 Task: For heading Calibri with Bold.  font size for heading24,  'Change the font style of data to'Bell MT.  and font size to 16,  Change the alignment of both headline & data to Align middle & Align Center.  In the sheet  FinStatement logbook
Action: Mouse moved to (66, 146)
Screenshot: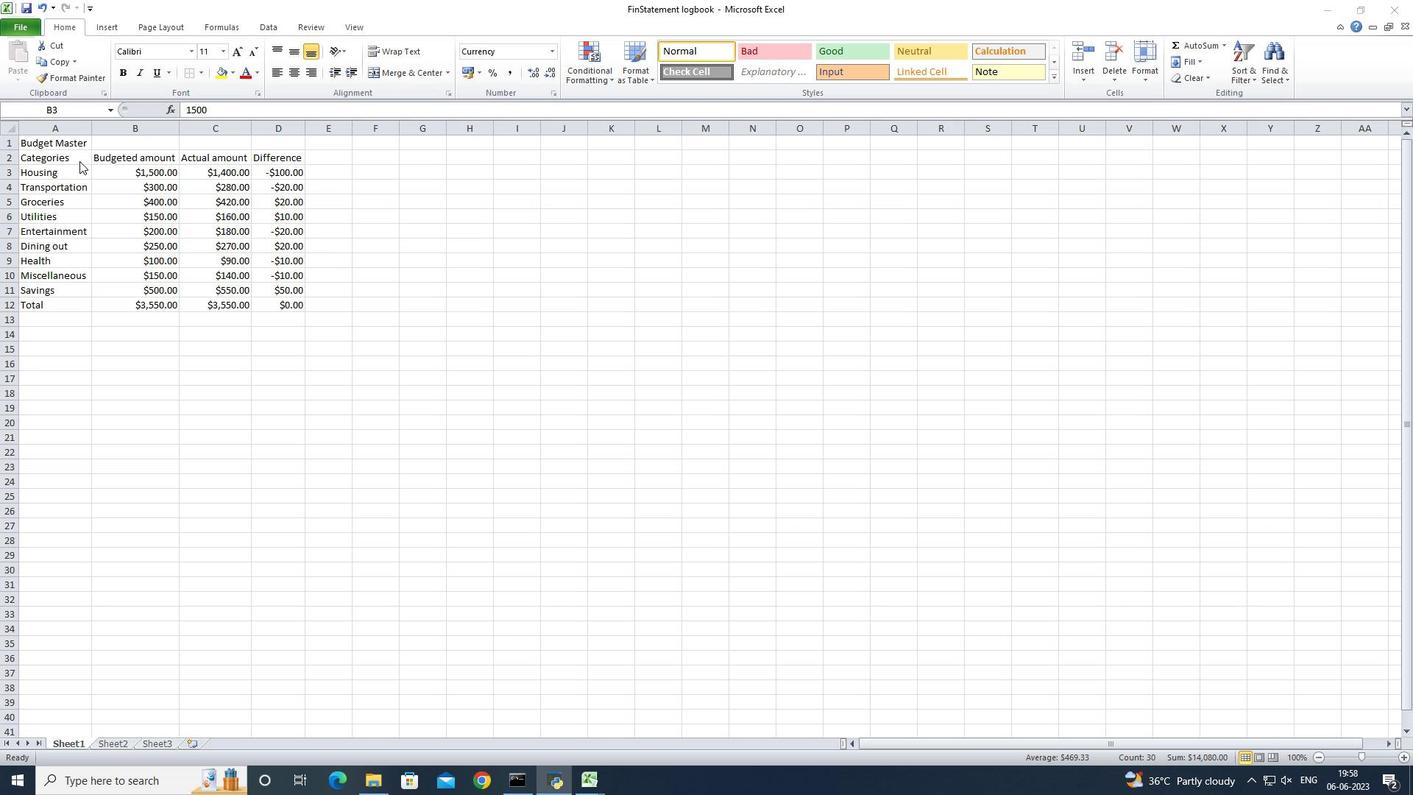 
Action: Mouse pressed left at (66, 146)
Screenshot: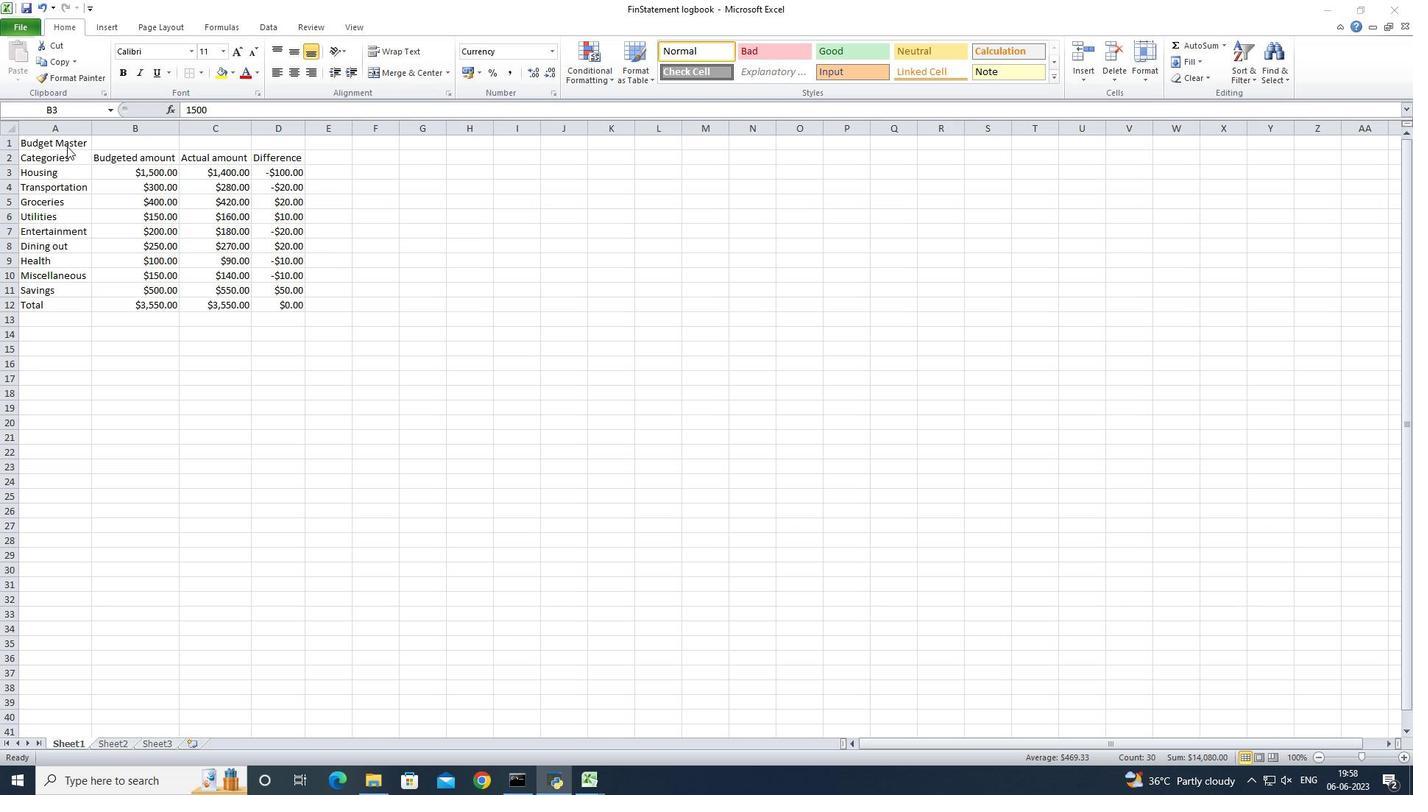 
Action: Mouse pressed left at (66, 146)
Screenshot: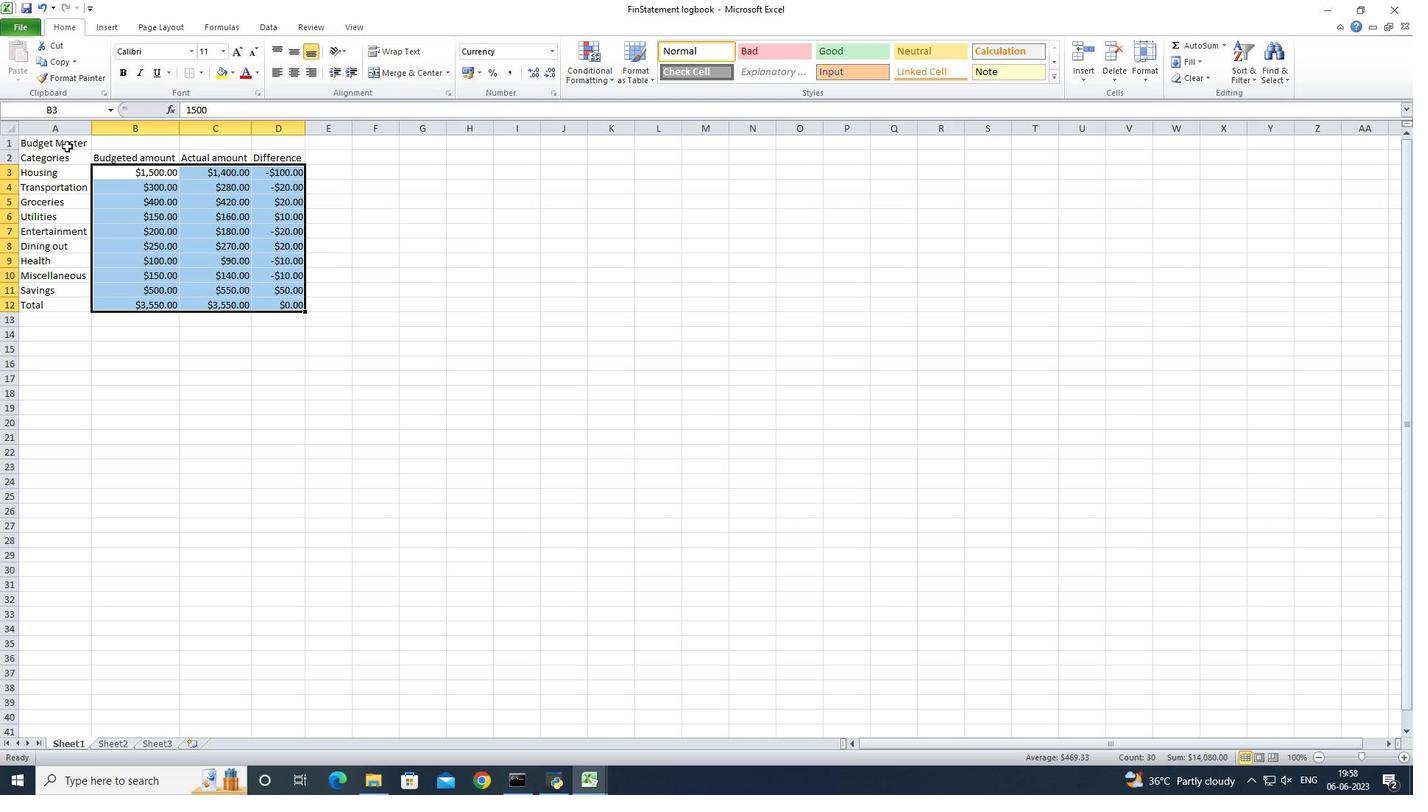 
Action: Mouse moved to (66, 144)
Screenshot: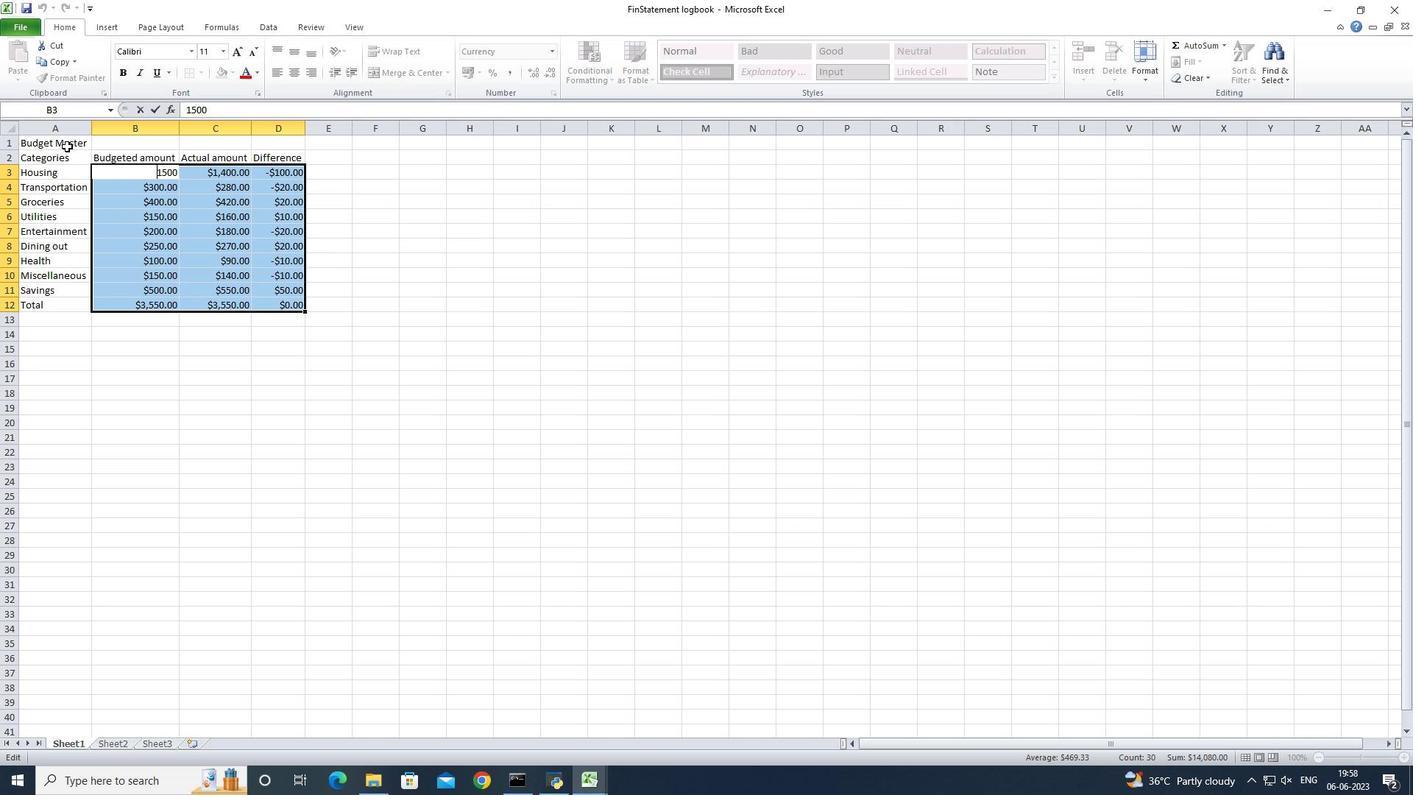 
Action: Mouse pressed left at (66, 144)
Screenshot: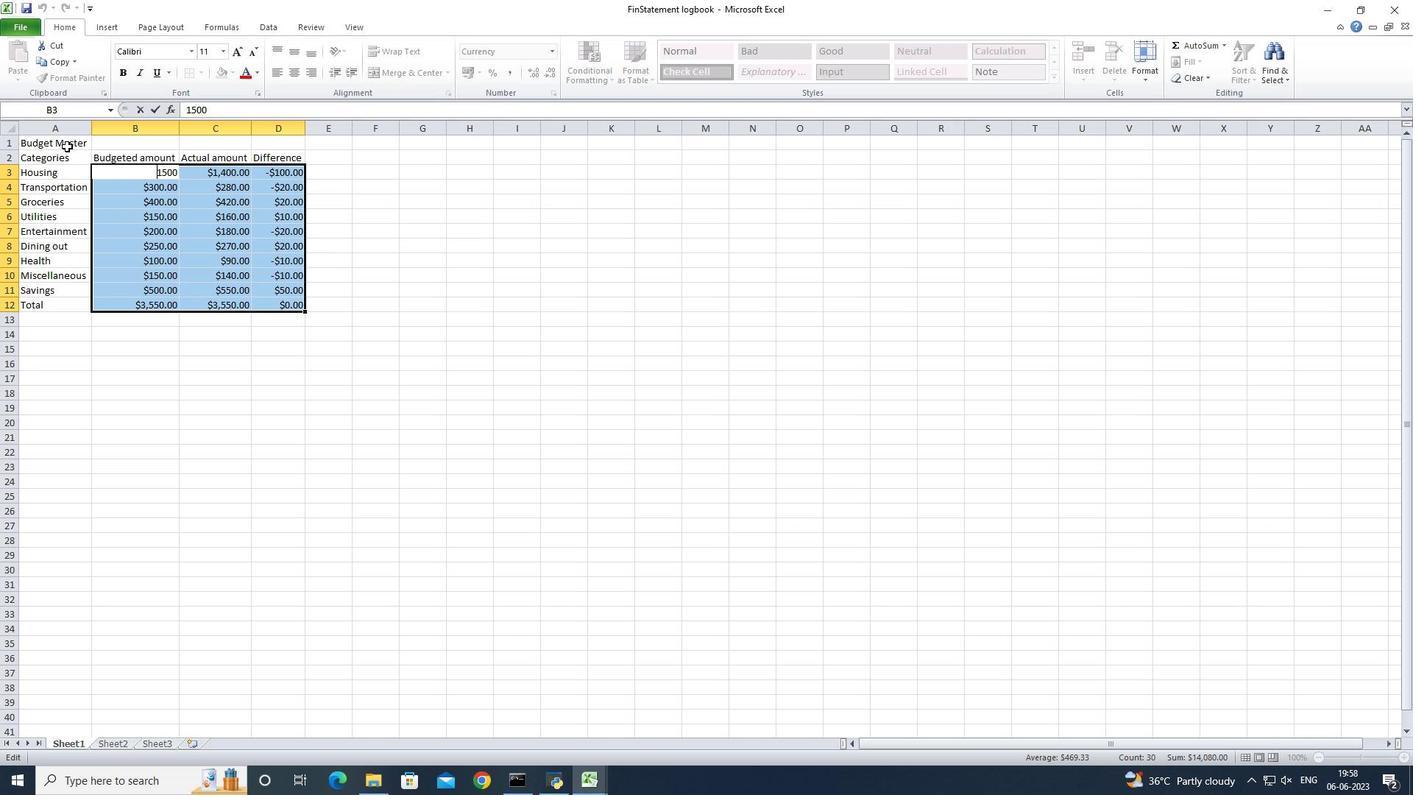 
Action: Mouse moved to (190, 49)
Screenshot: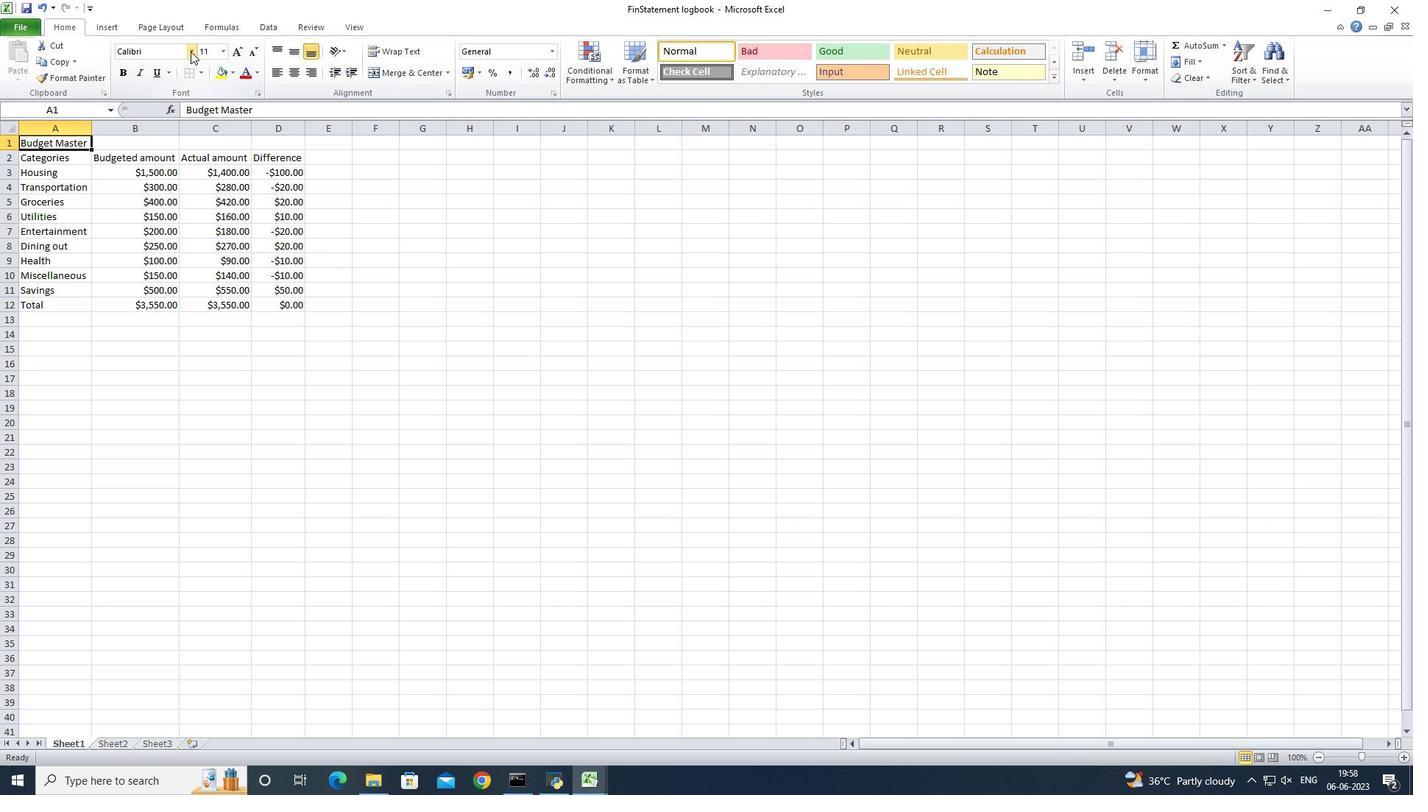 
Action: Mouse pressed left at (190, 49)
Screenshot: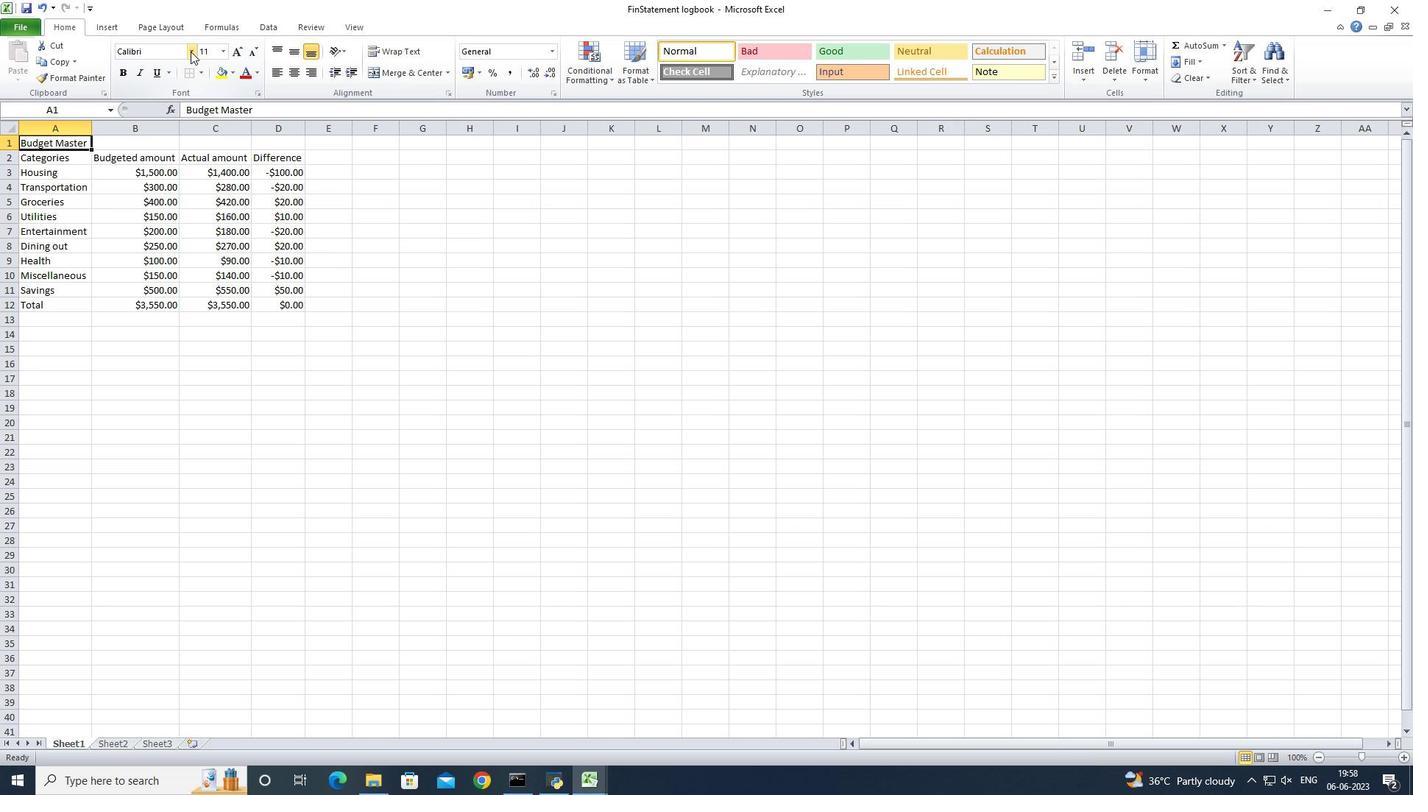 
Action: Mouse moved to (156, 106)
Screenshot: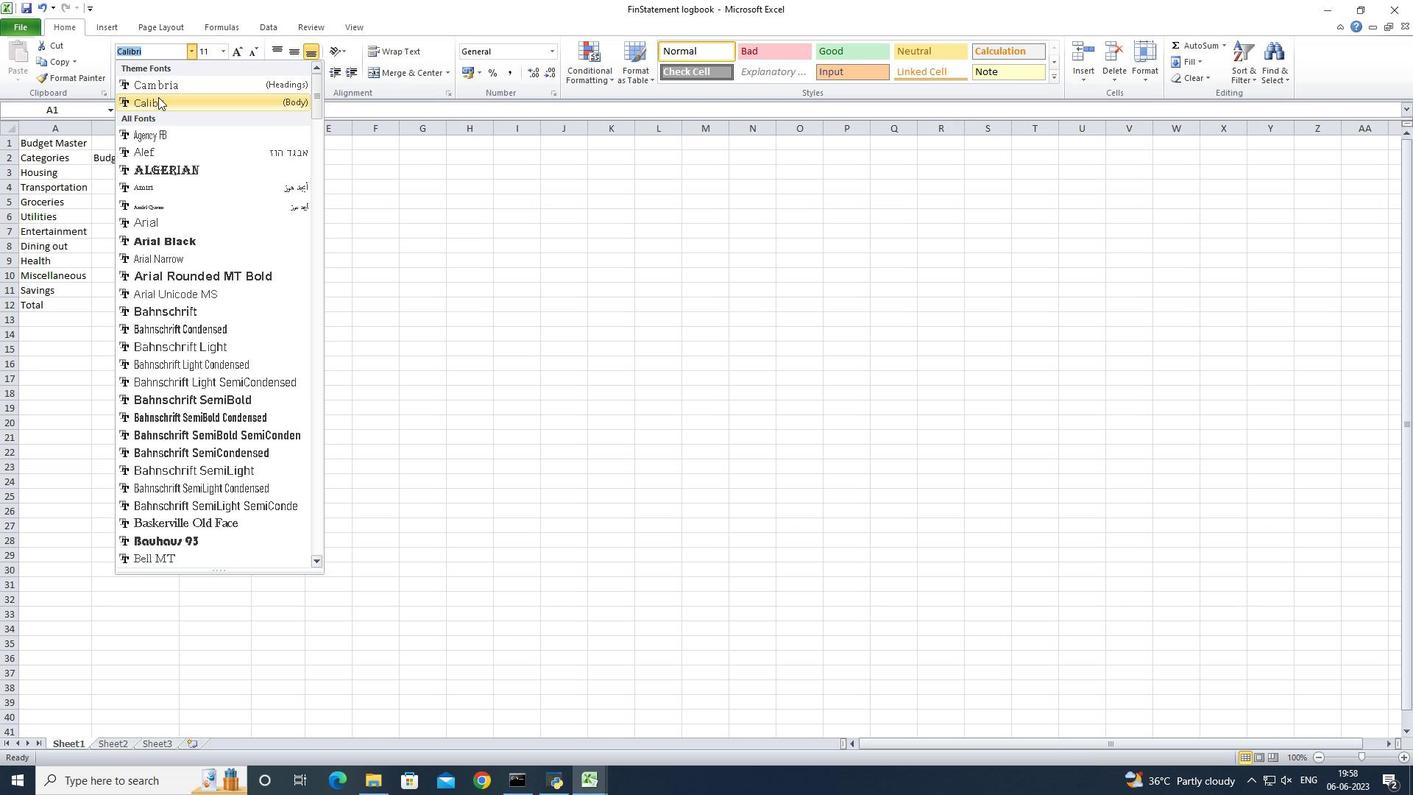 
Action: Mouse pressed left at (156, 106)
Screenshot: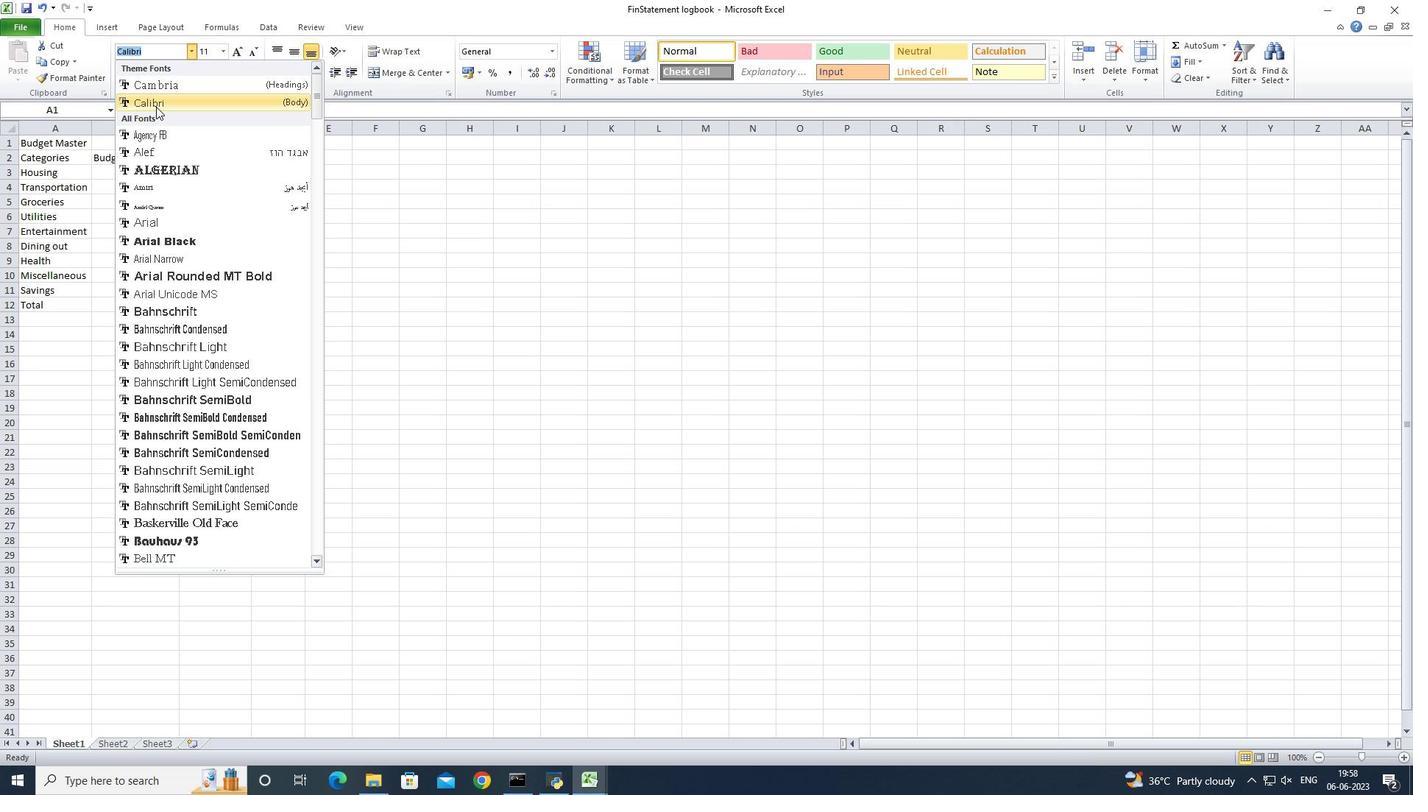 
Action: Mouse moved to (125, 72)
Screenshot: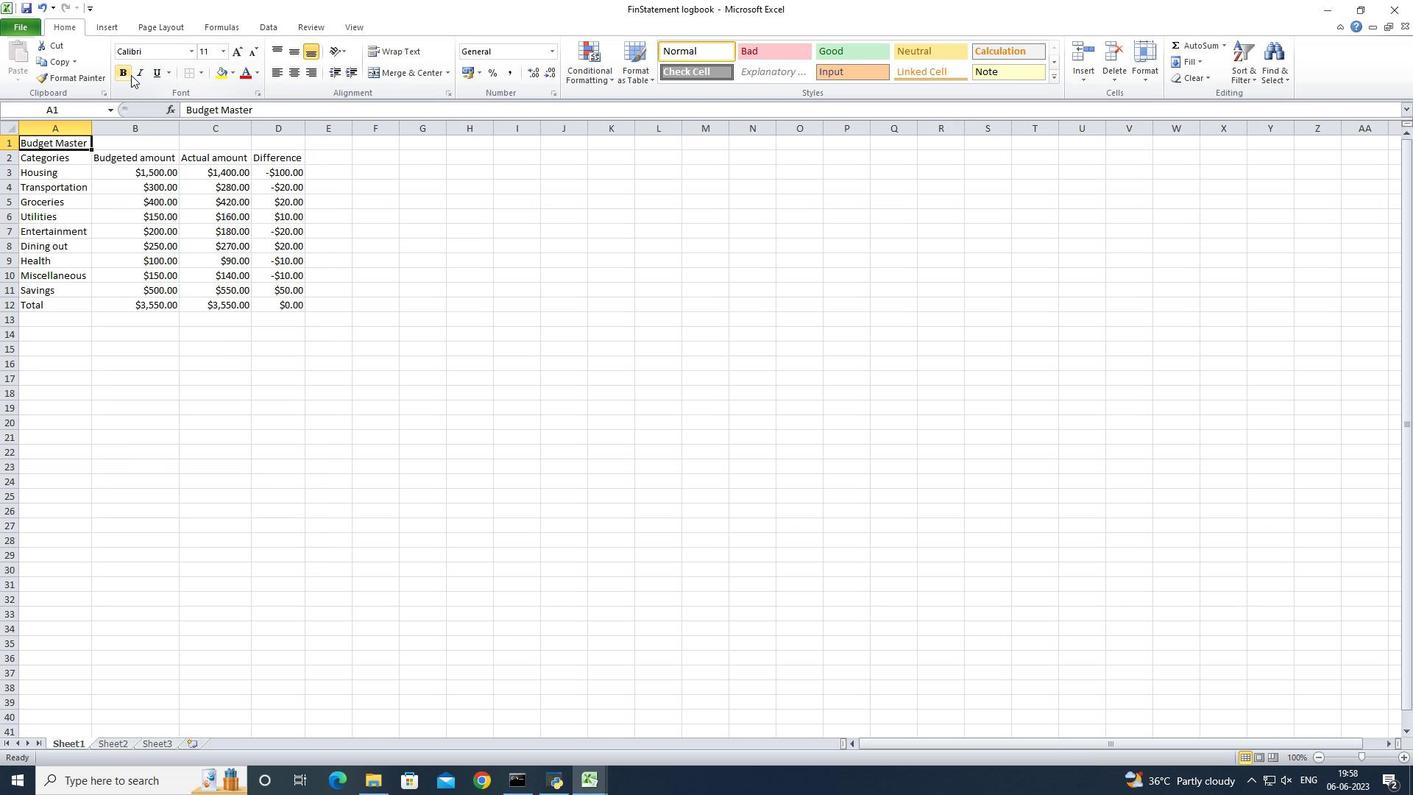 
Action: Mouse pressed left at (125, 72)
Screenshot: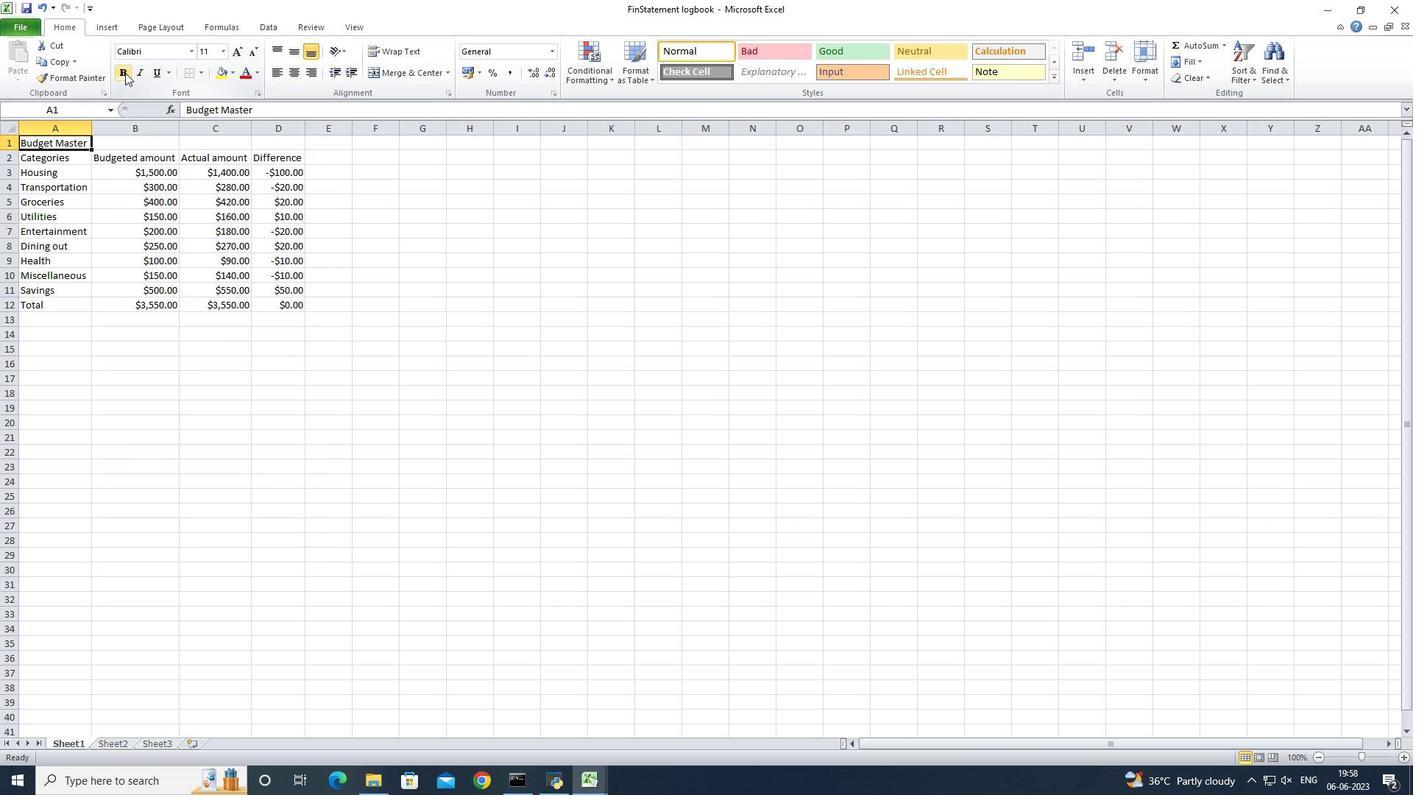 
Action: Mouse moved to (222, 50)
Screenshot: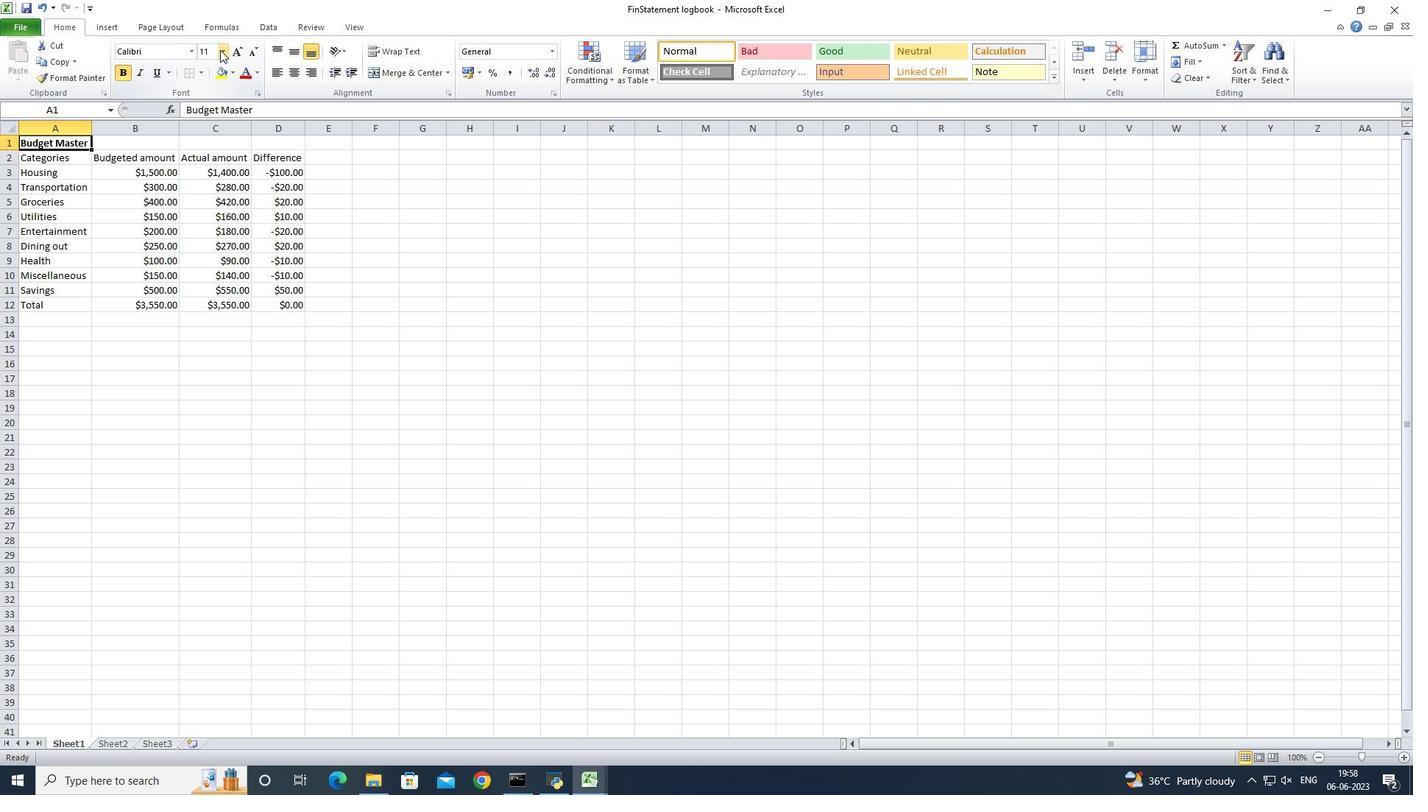 
Action: Mouse pressed left at (222, 50)
Screenshot: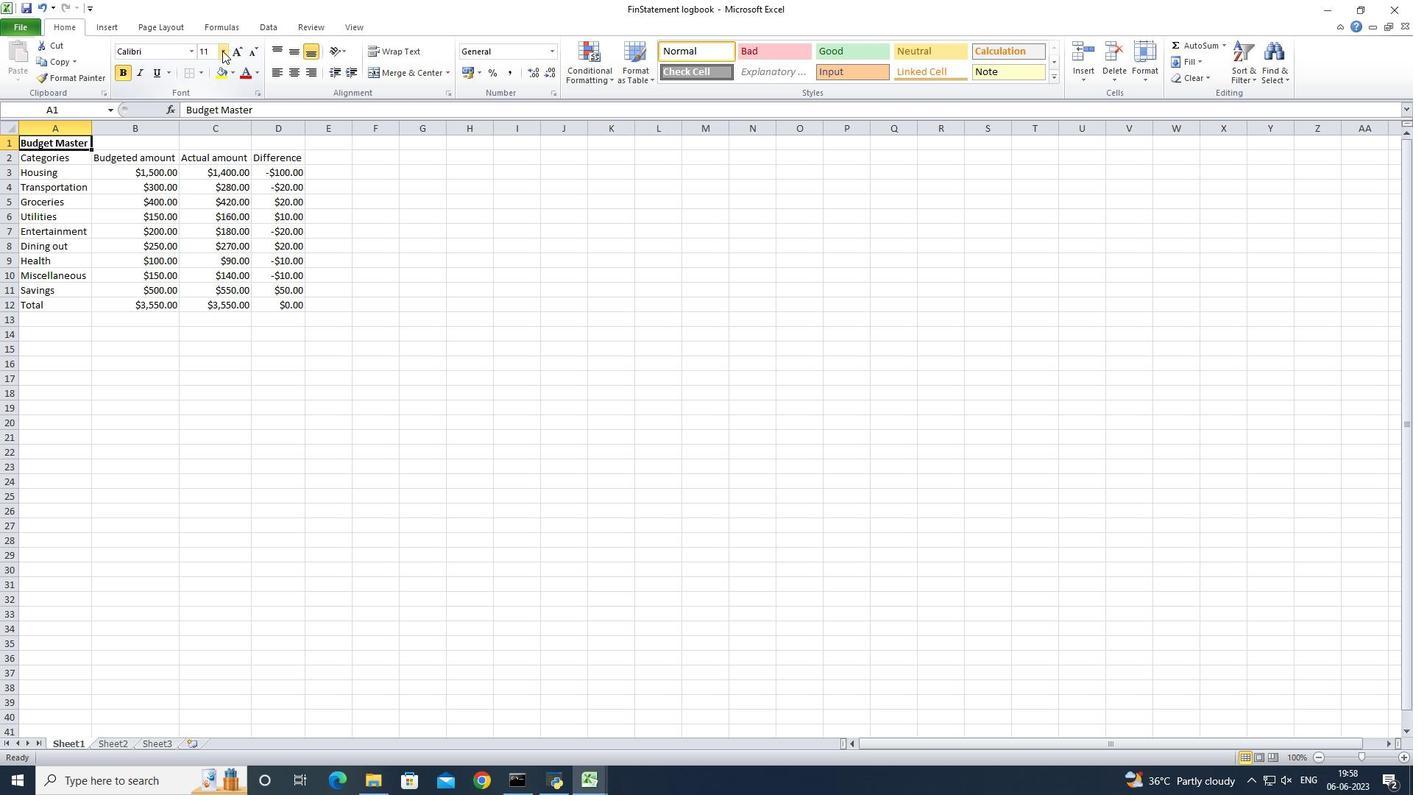 
Action: Mouse moved to (208, 190)
Screenshot: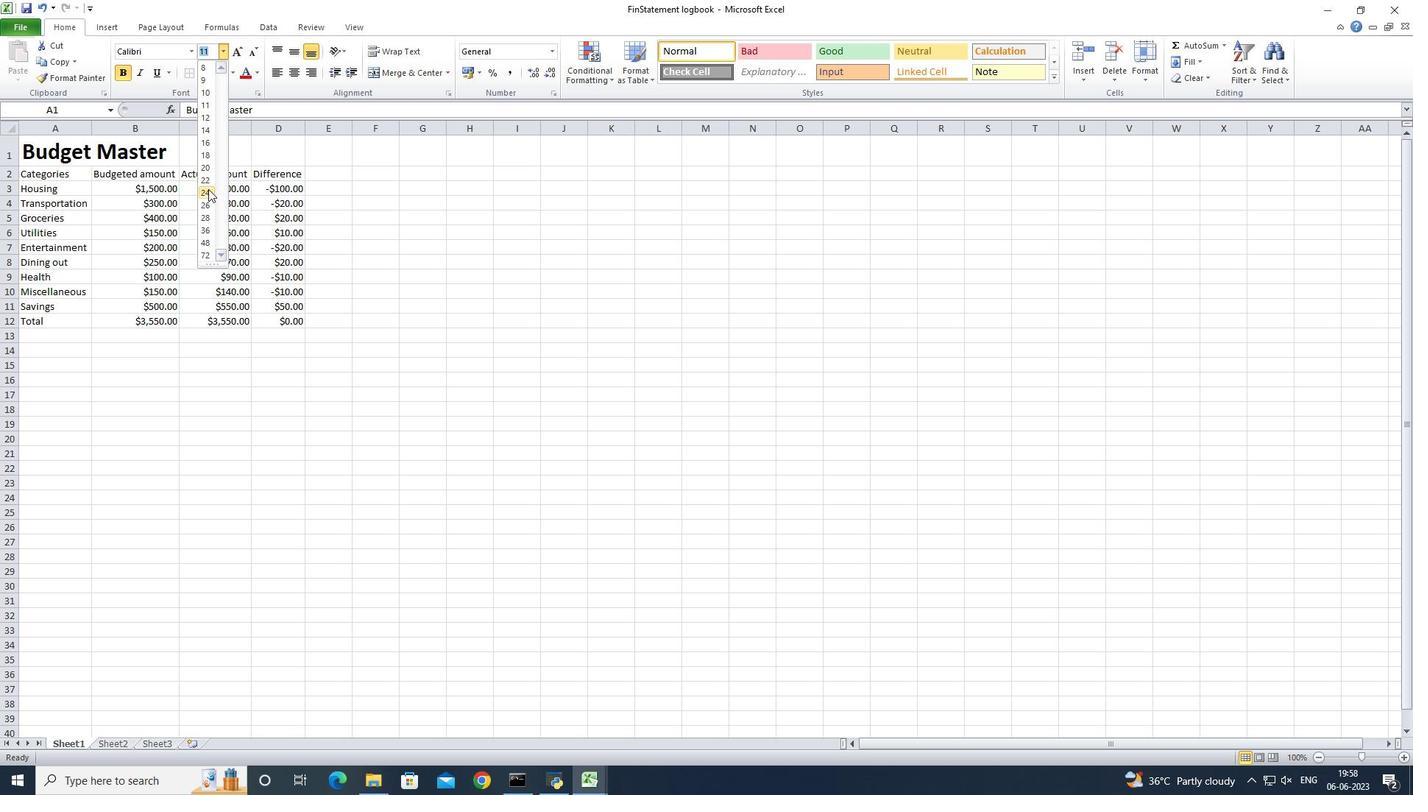 
Action: Mouse pressed left at (208, 190)
Screenshot: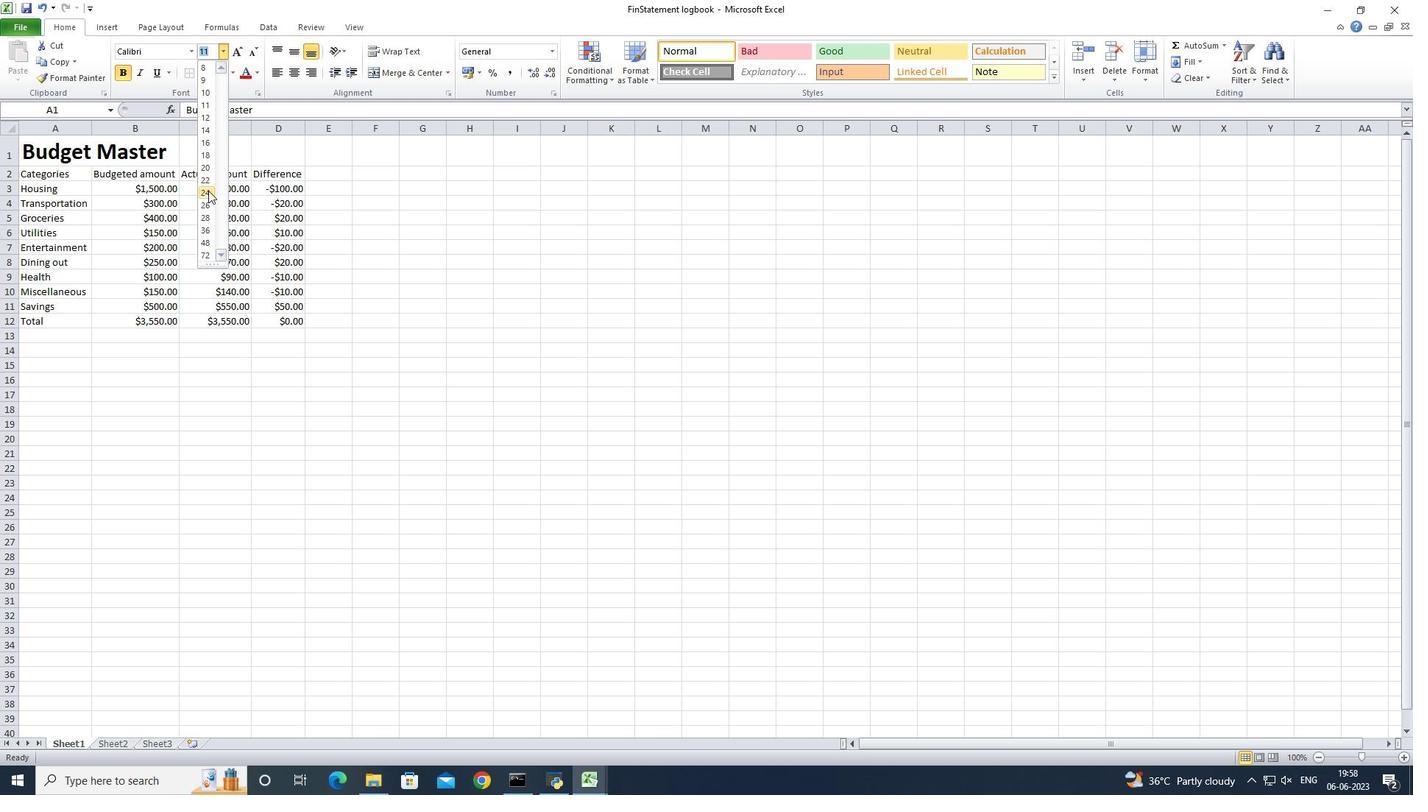 
Action: Mouse moved to (33, 170)
Screenshot: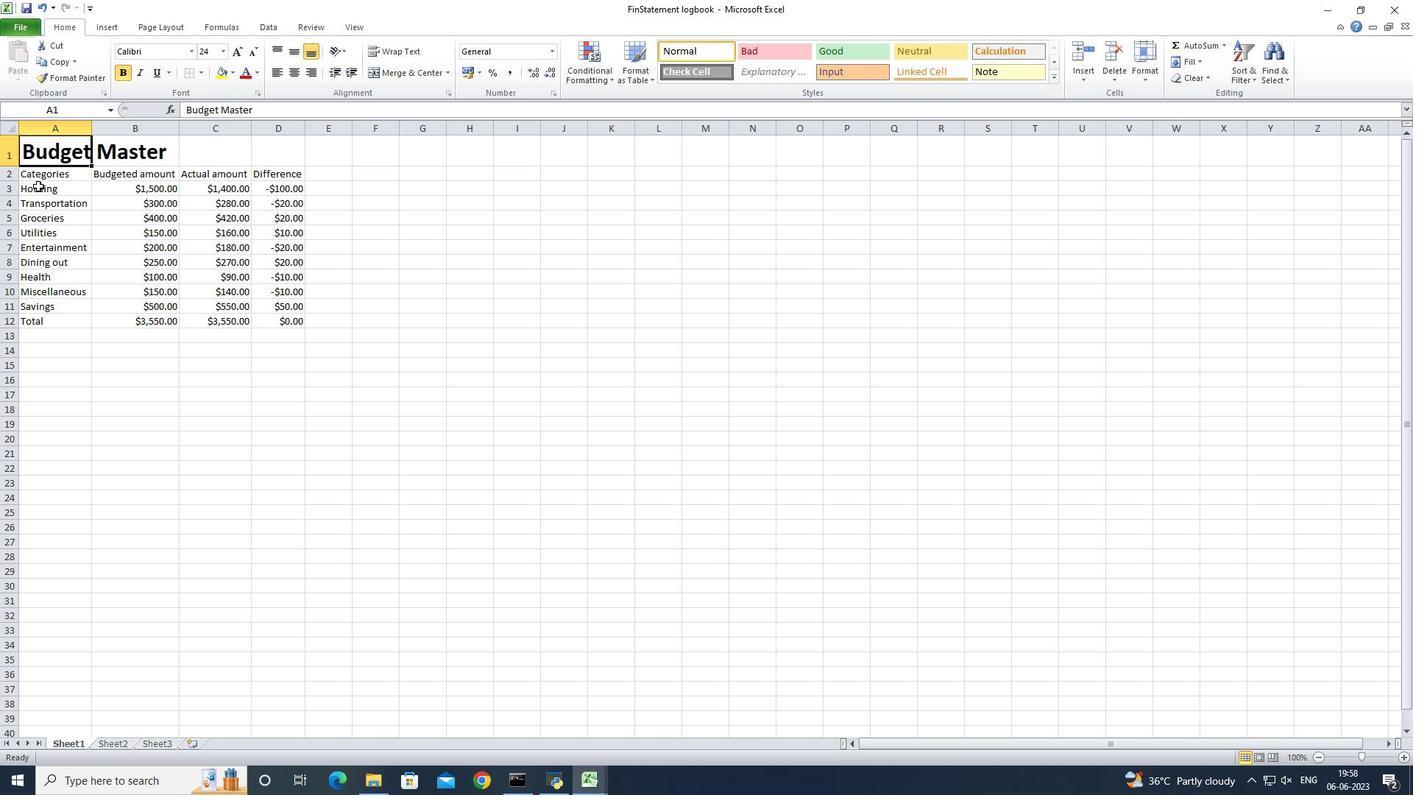 
Action: Mouse pressed left at (33, 170)
Screenshot: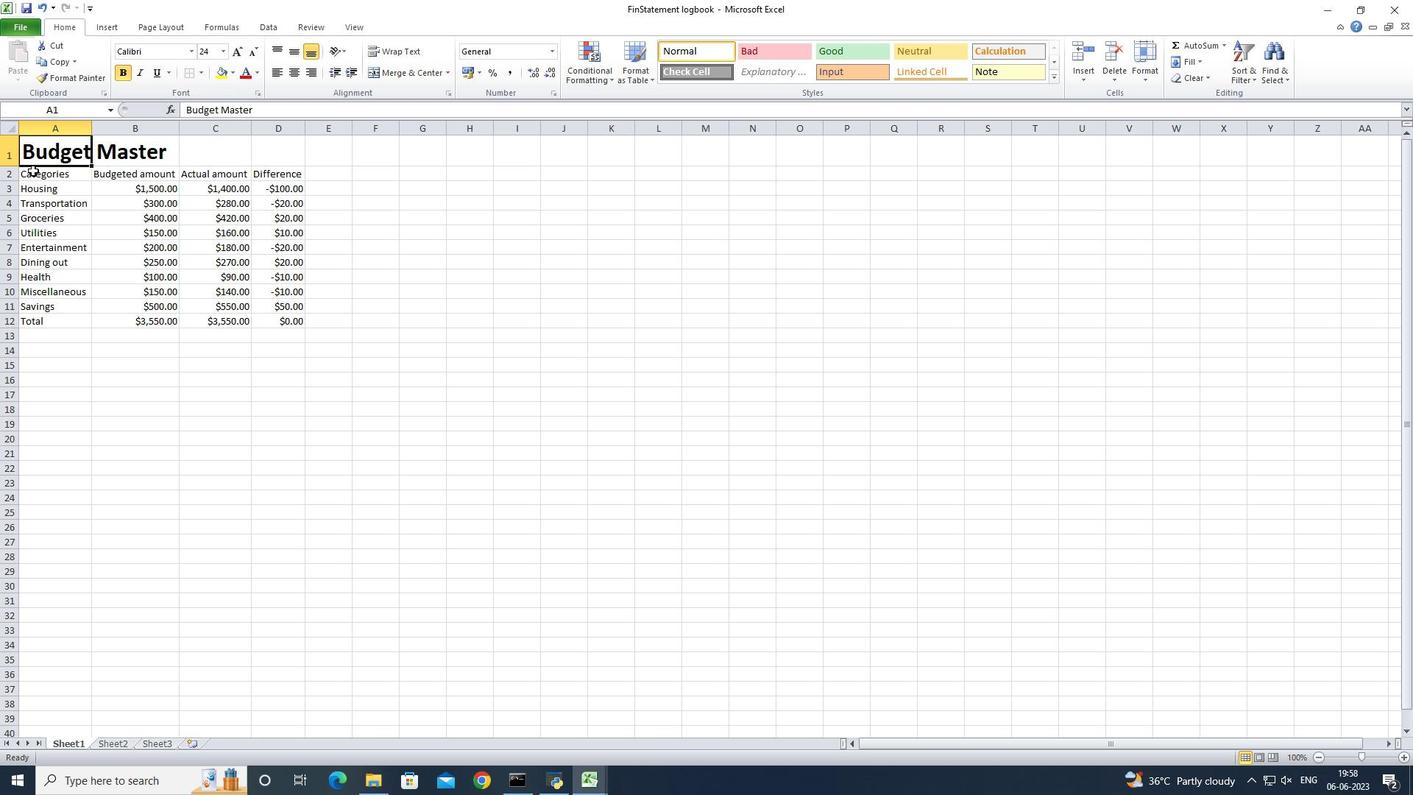 
Action: Mouse moved to (193, 50)
Screenshot: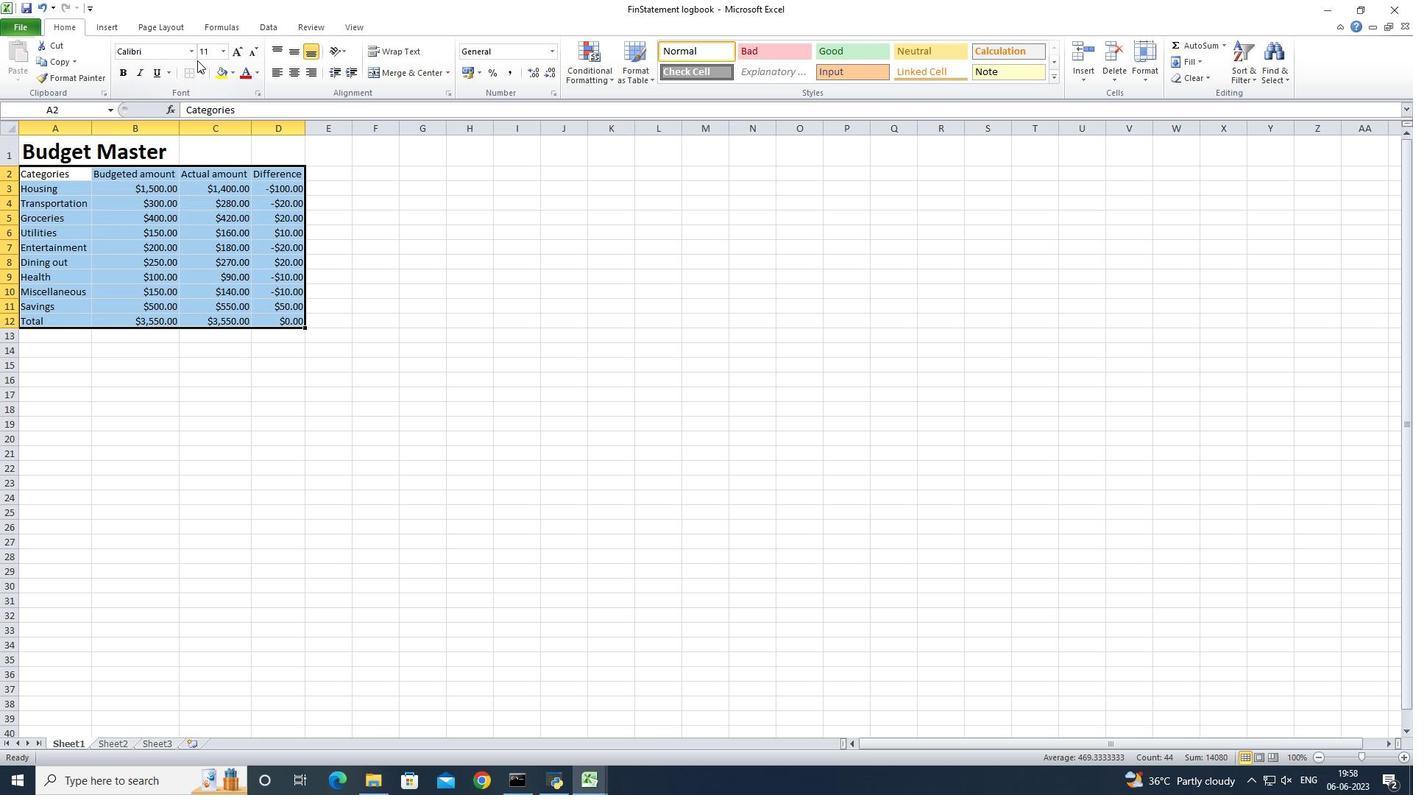 
Action: Mouse pressed left at (193, 50)
Screenshot: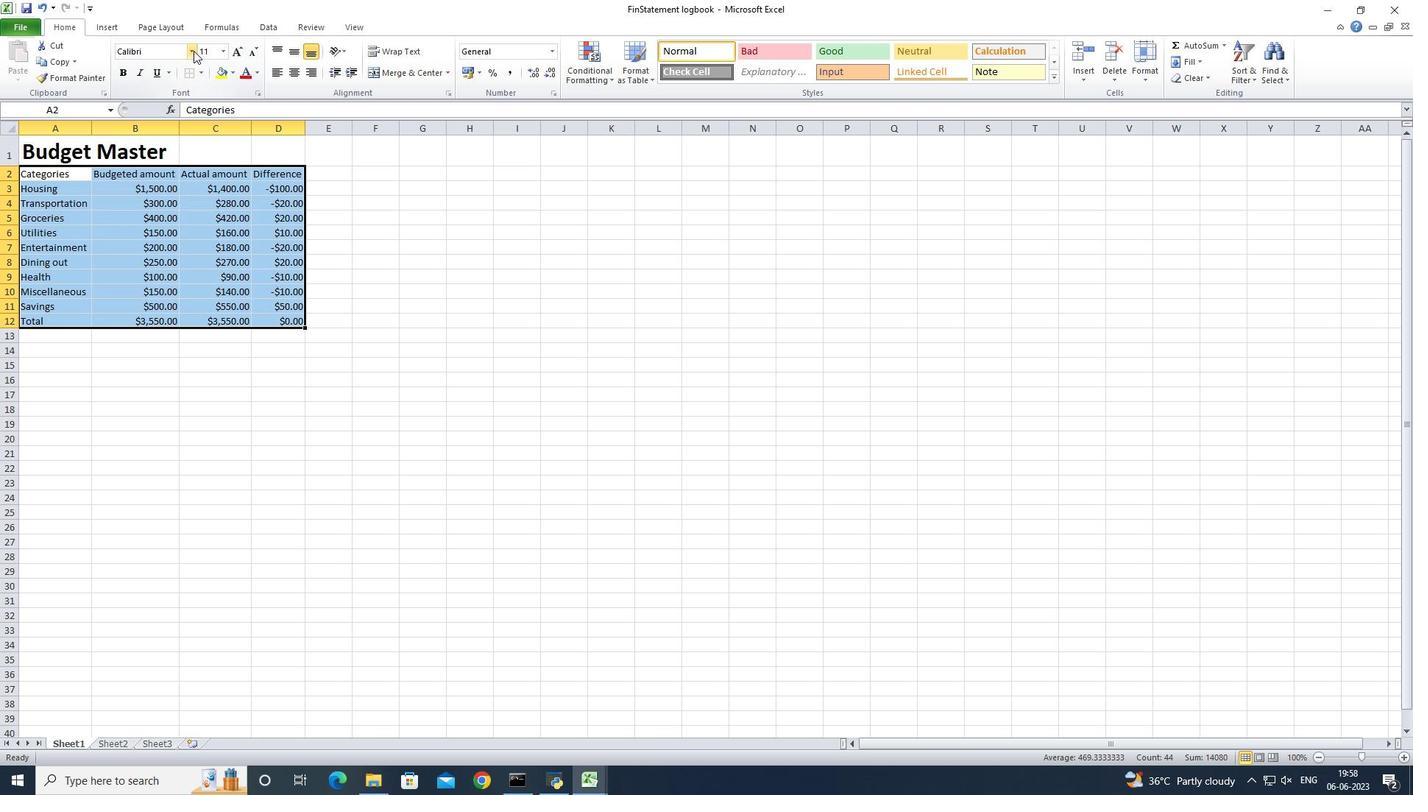 
Action: Mouse moved to (199, 558)
Screenshot: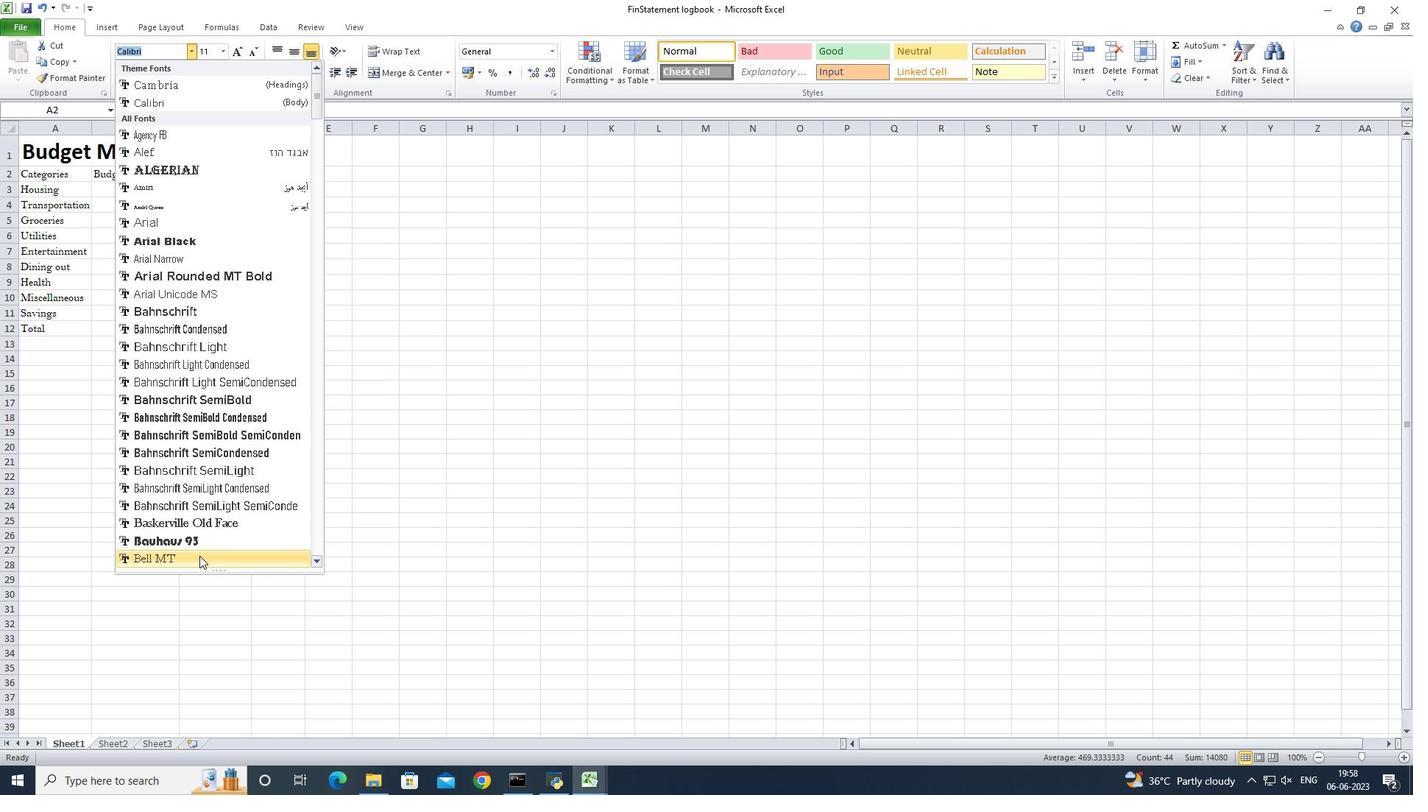 
Action: Mouse pressed left at (199, 558)
Screenshot: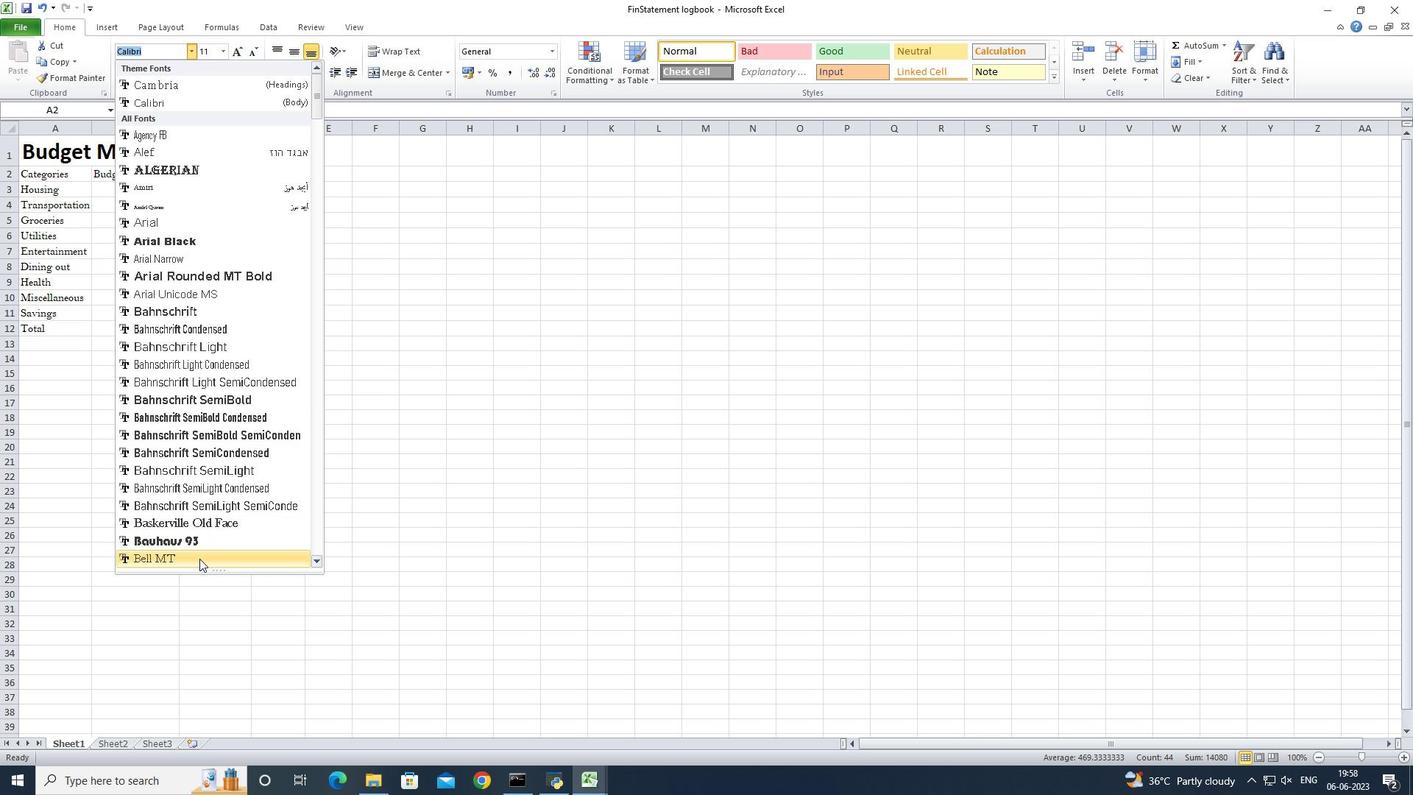 
Action: Mouse moved to (226, 50)
Screenshot: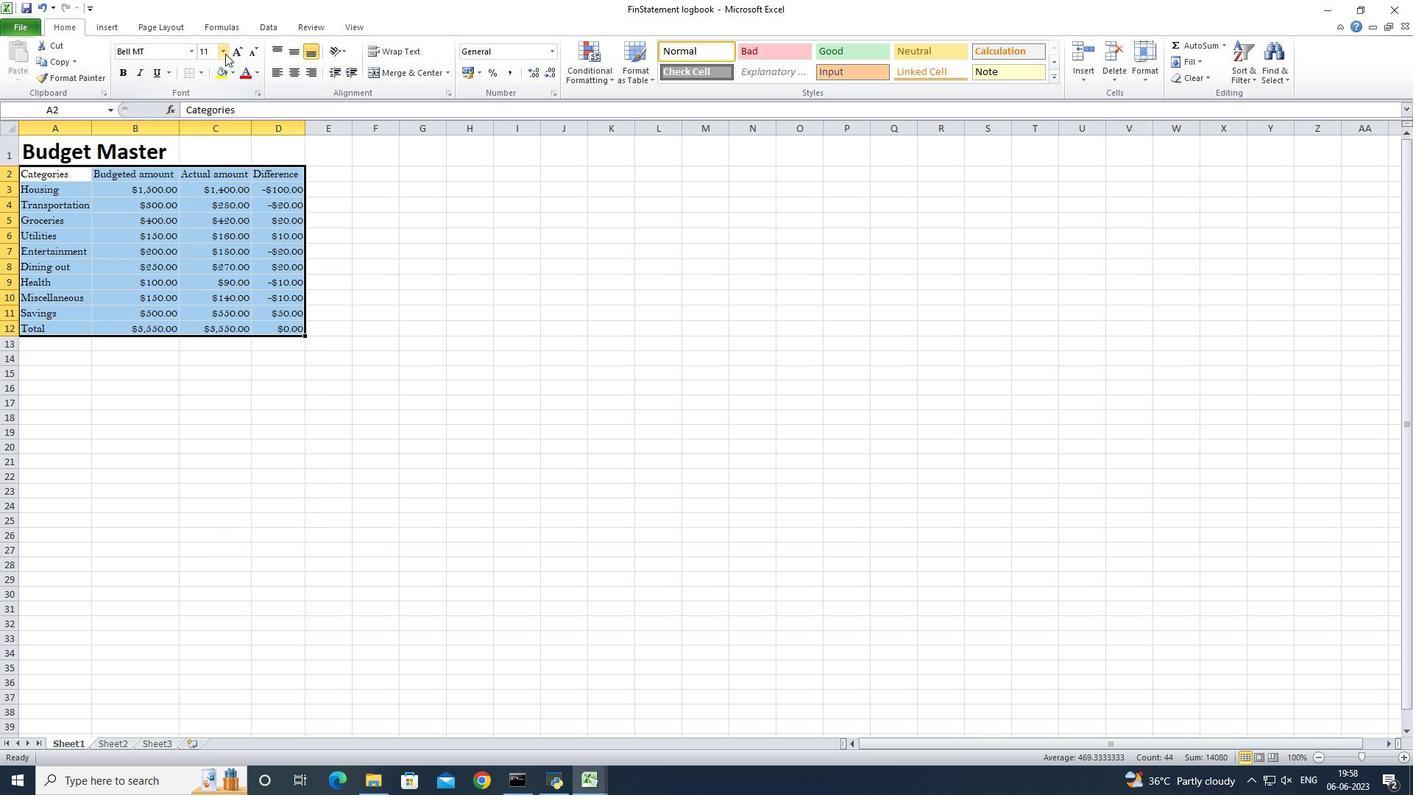
Action: Mouse pressed left at (226, 50)
Screenshot: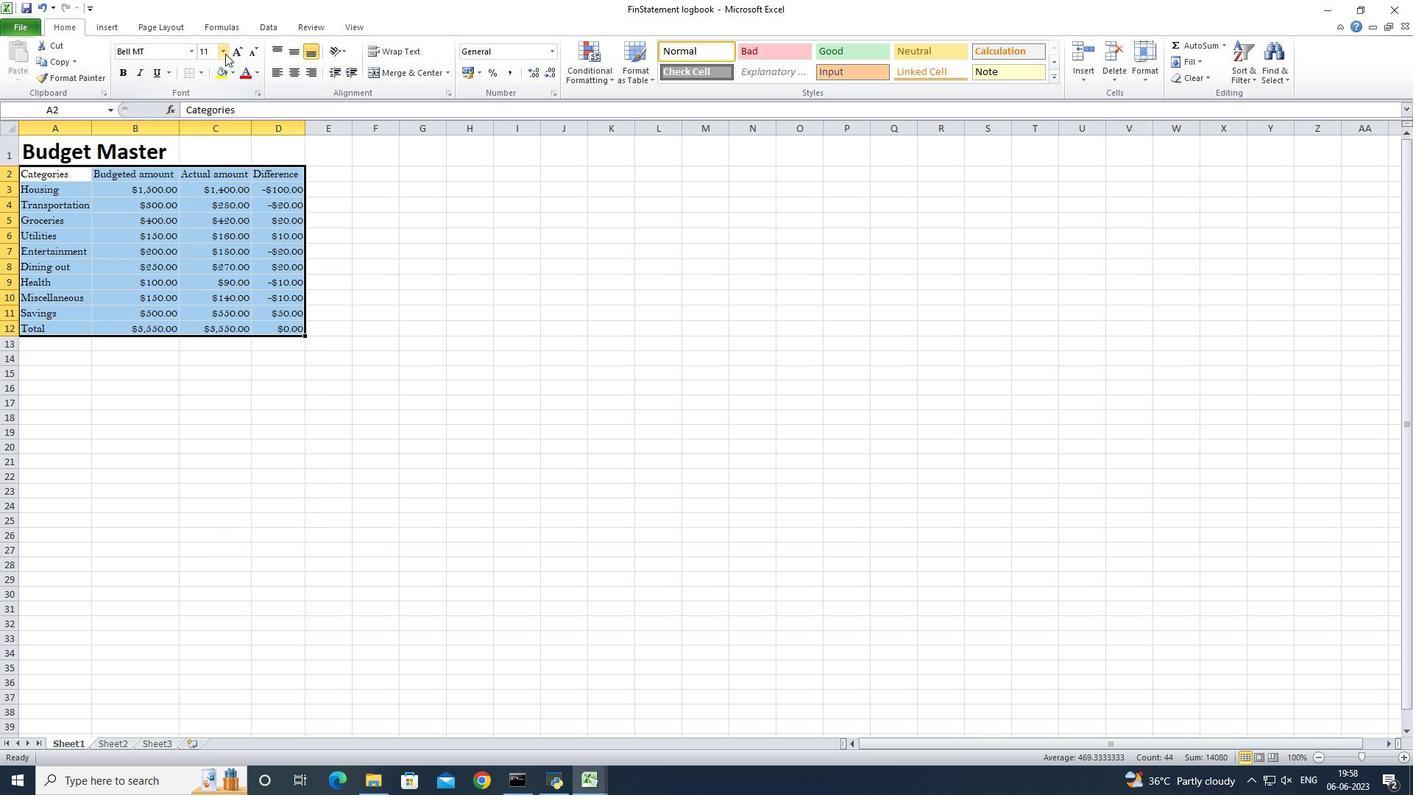 
Action: Mouse moved to (205, 144)
Screenshot: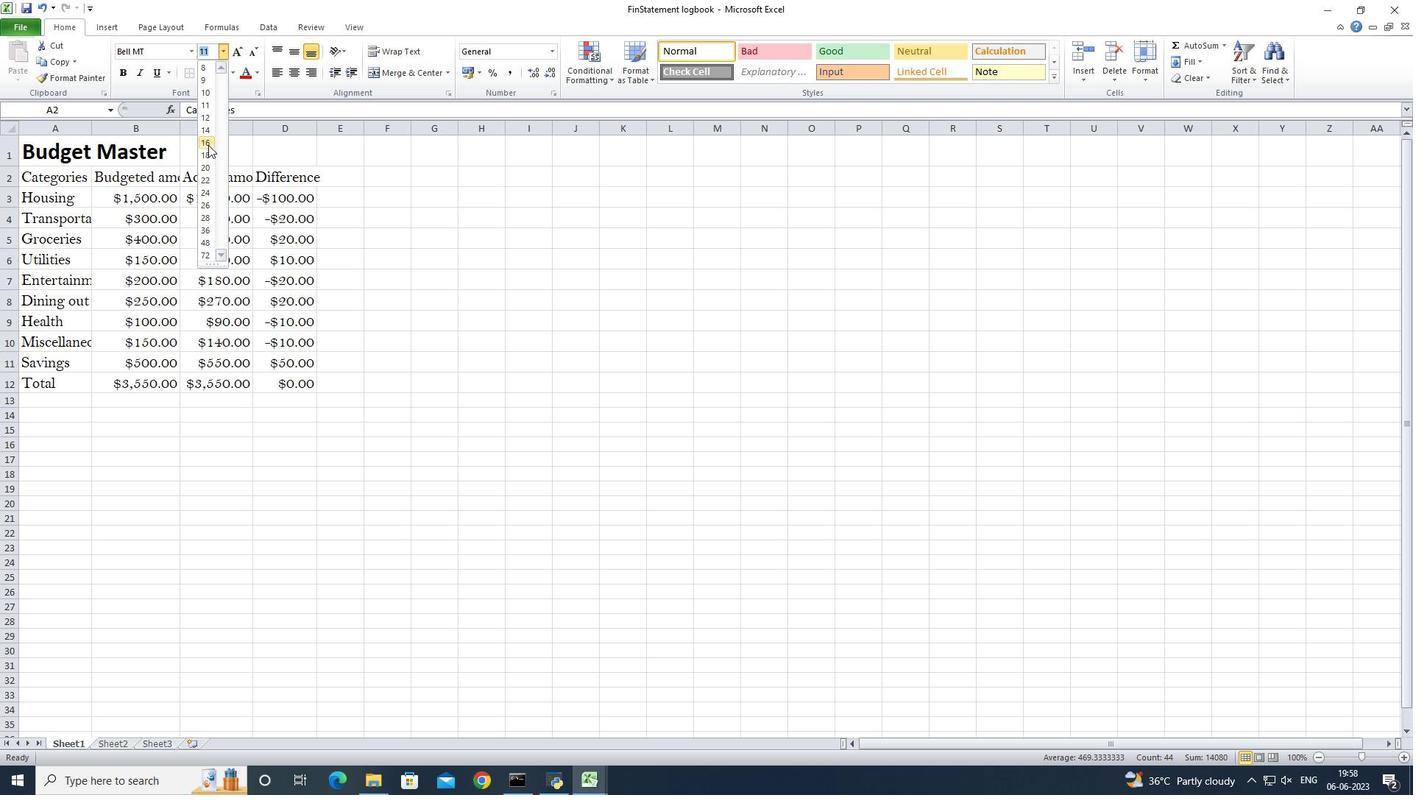
Action: Mouse pressed left at (205, 144)
Screenshot: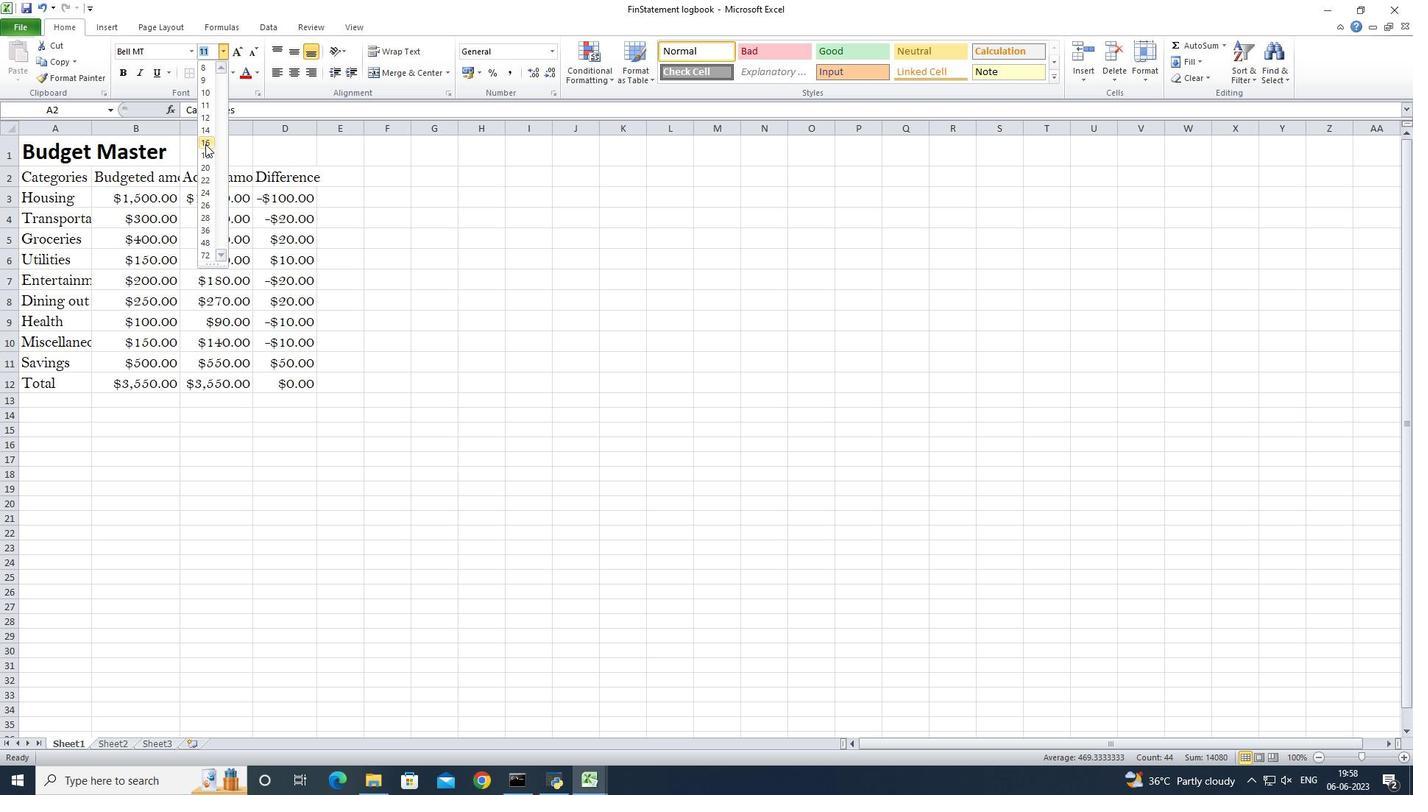 
Action: Mouse moved to (36, 147)
Screenshot: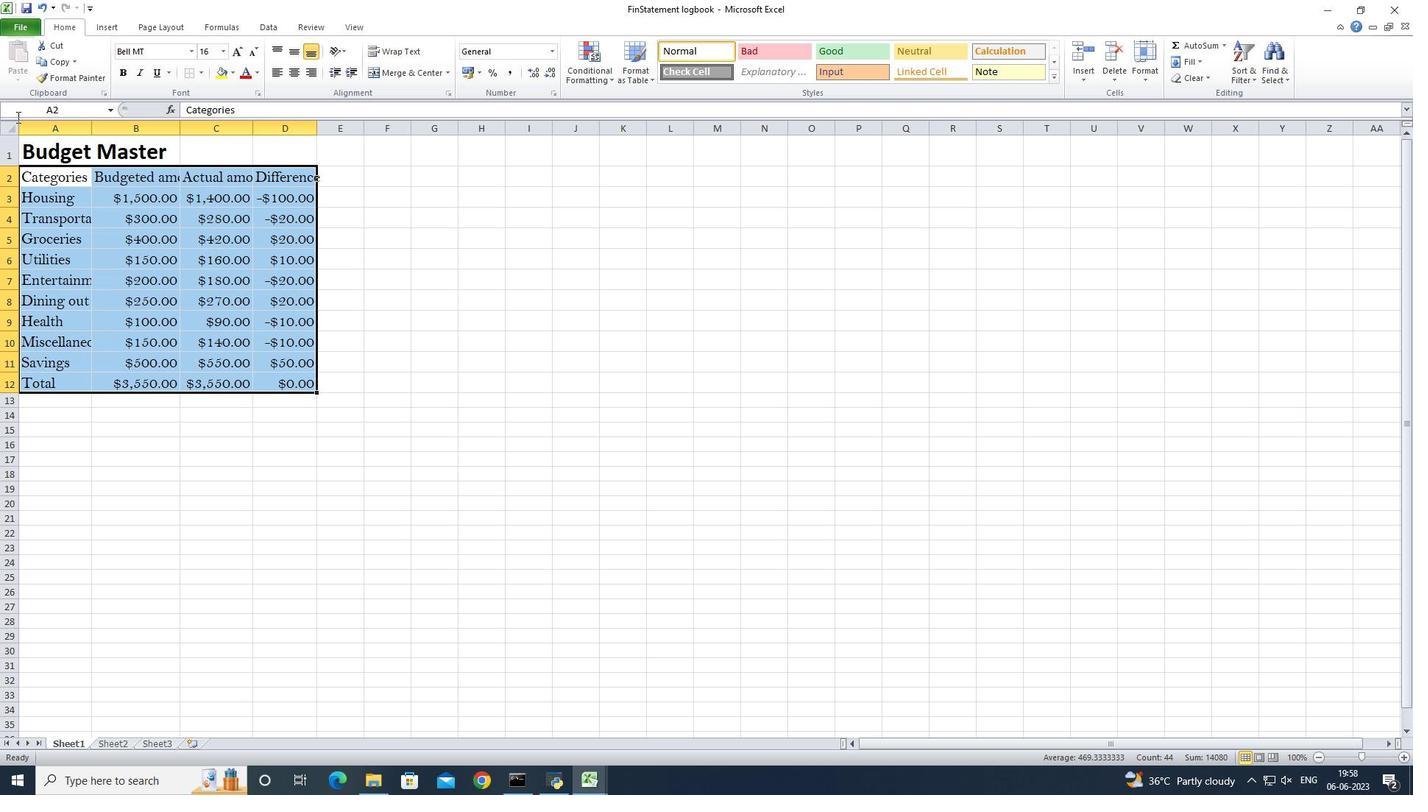 
Action: Mouse pressed left at (36, 147)
Screenshot: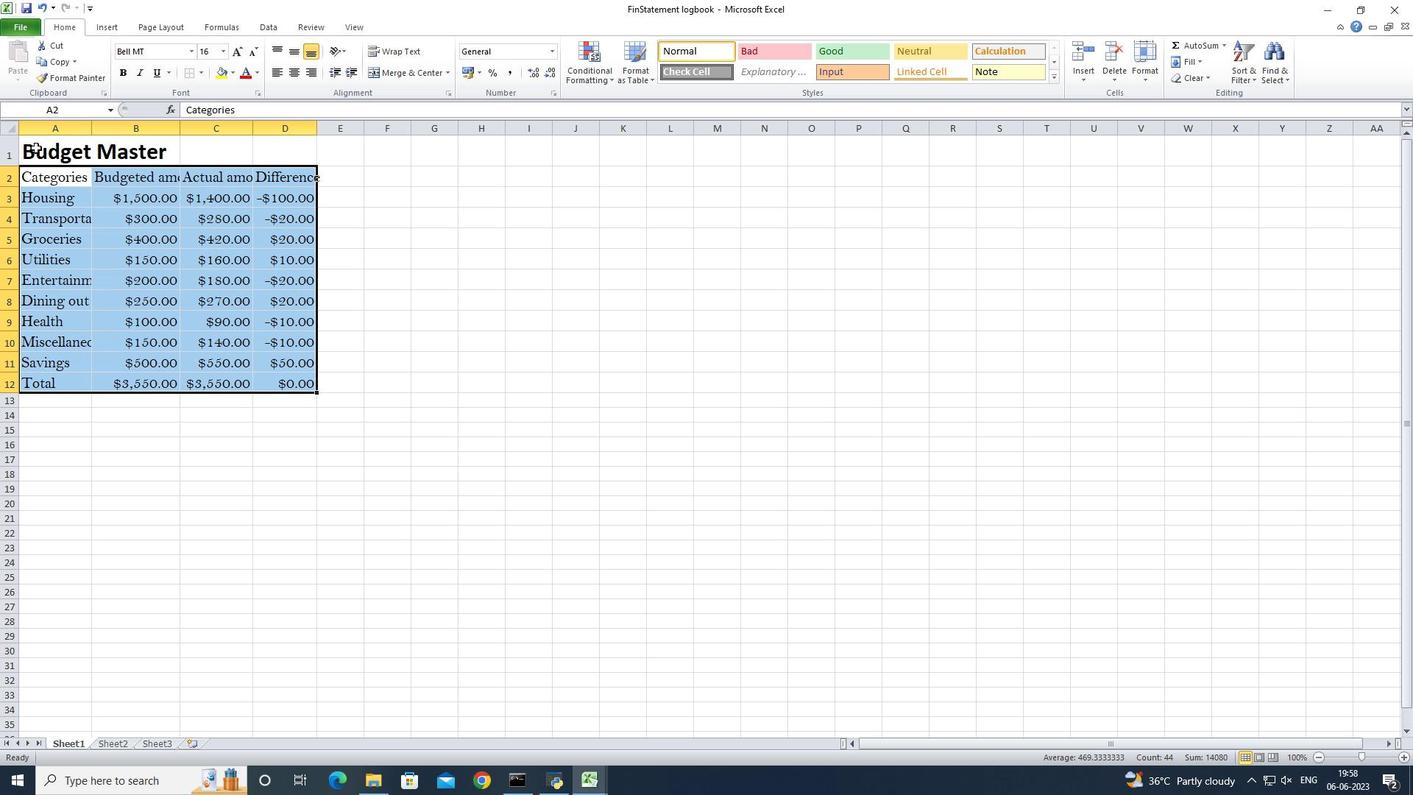 
Action: Mouse moved to (293, 50)
Screenshot: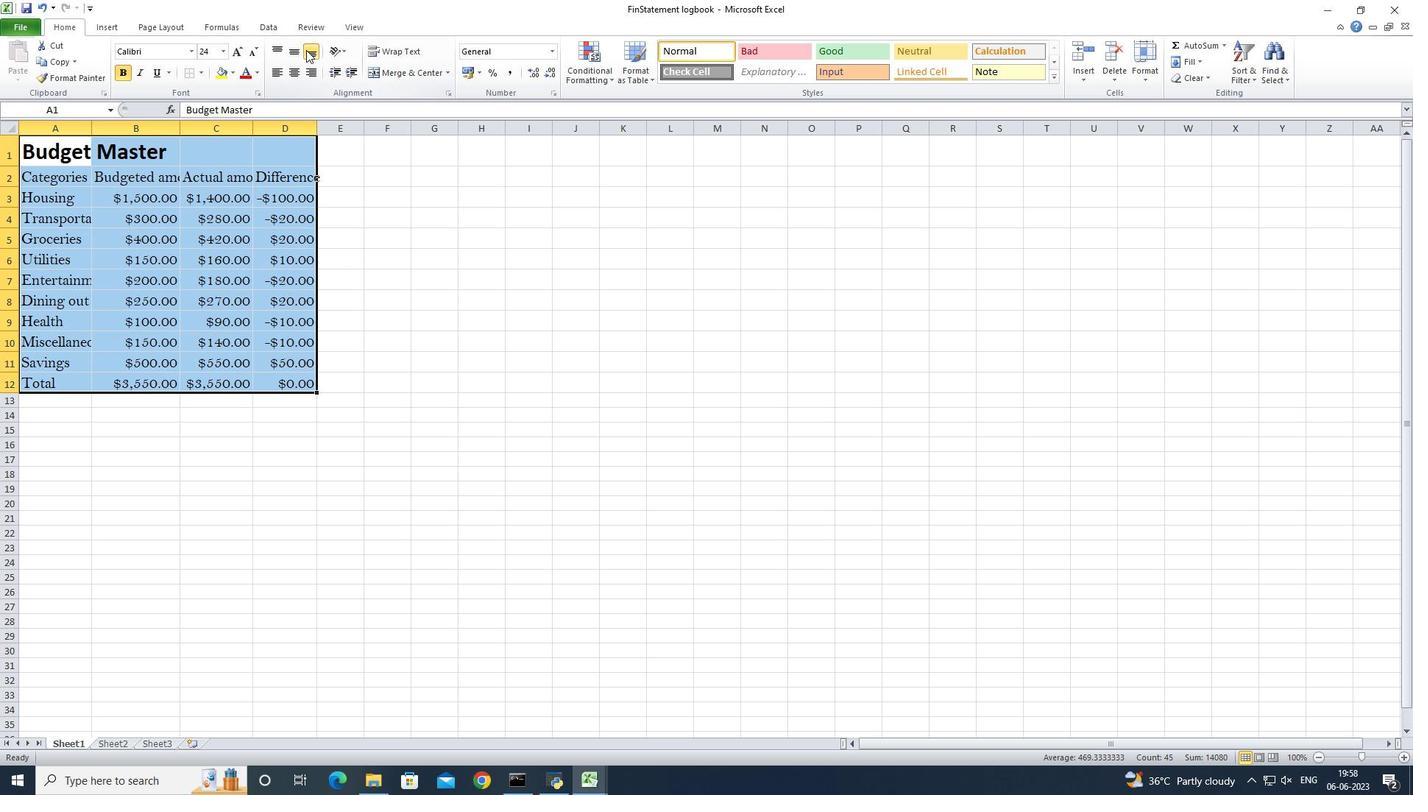 
Action: Mouse pressed left at (293, 50)
Screenshot: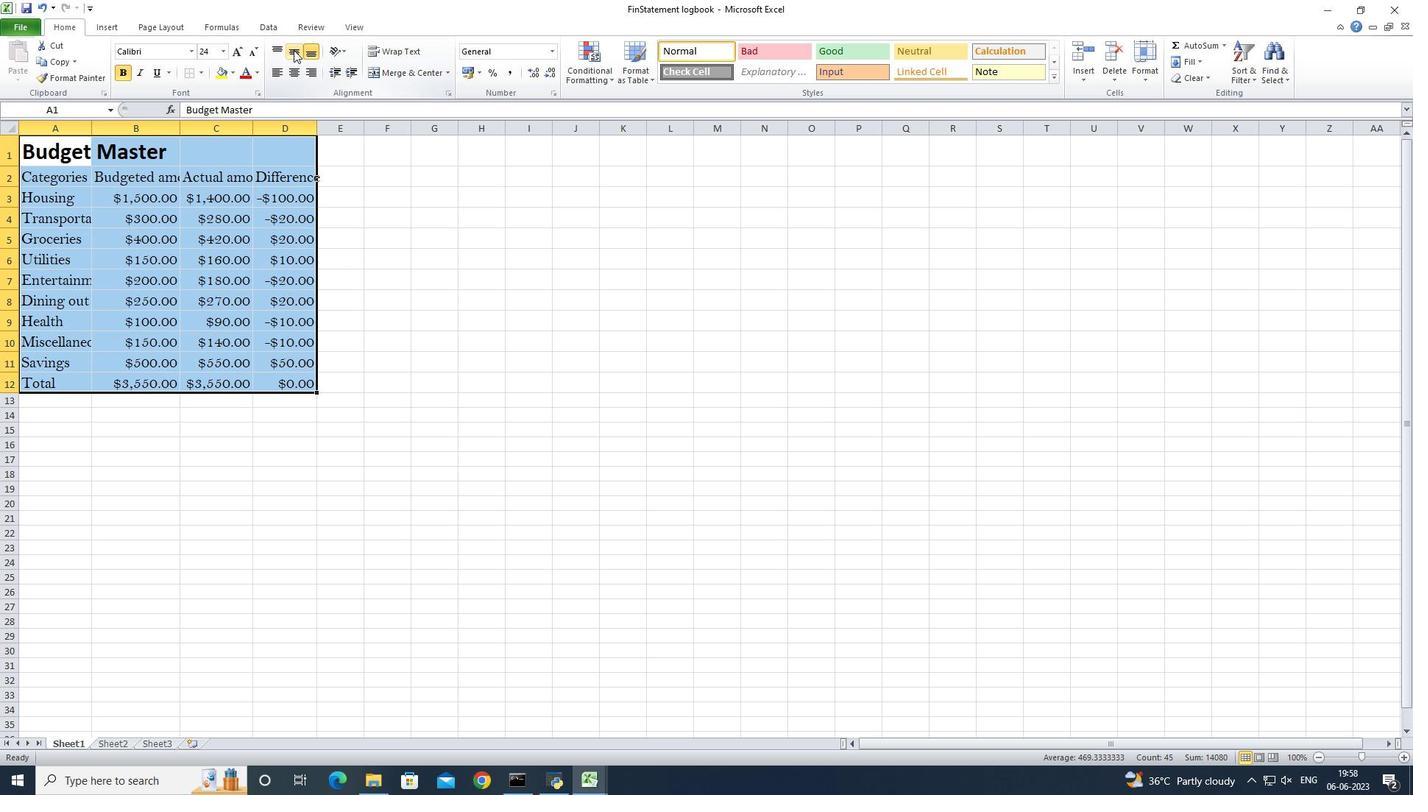 
Action: Mouse moved to (293, 78)
Screenshot: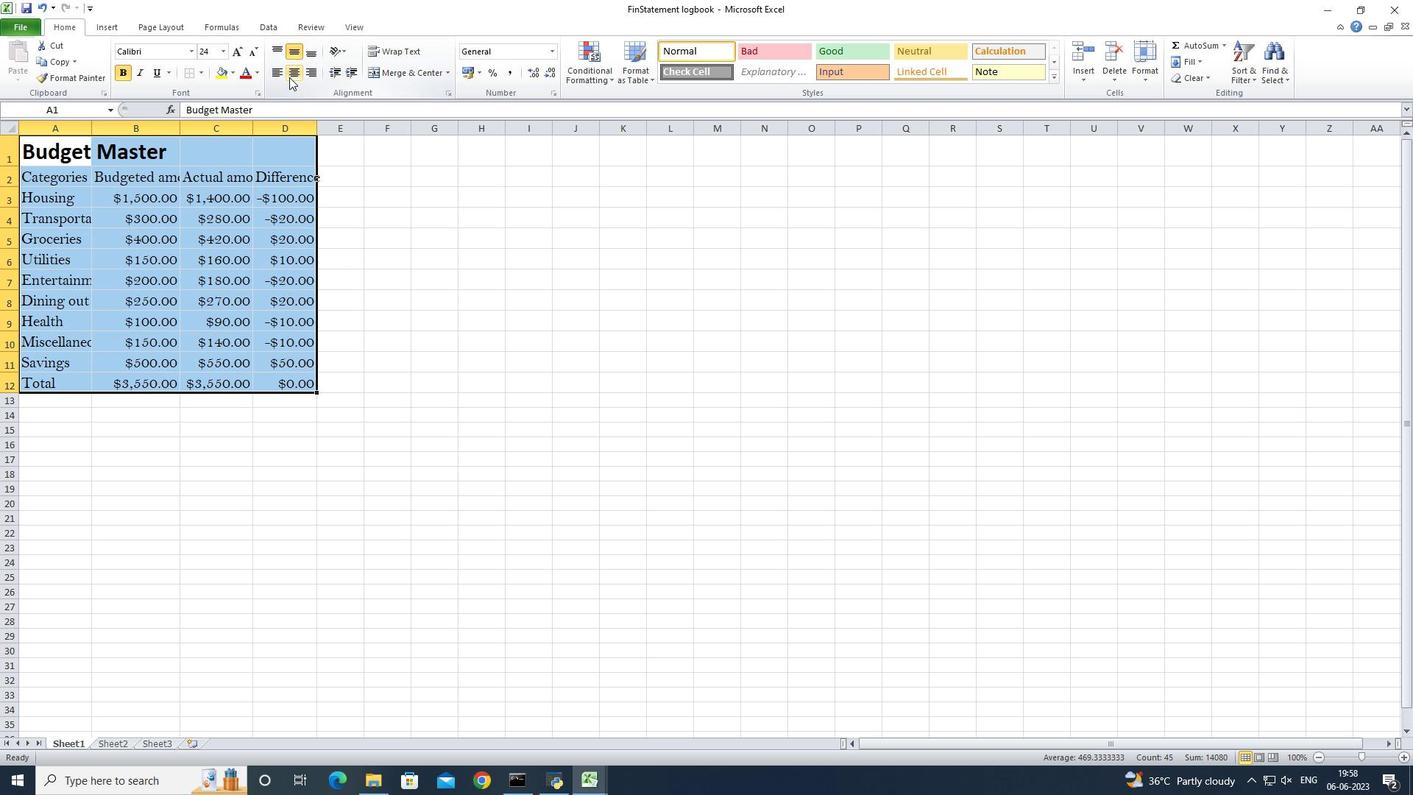 
Action: Mouse pressed left at (293, 78)
Screenshot: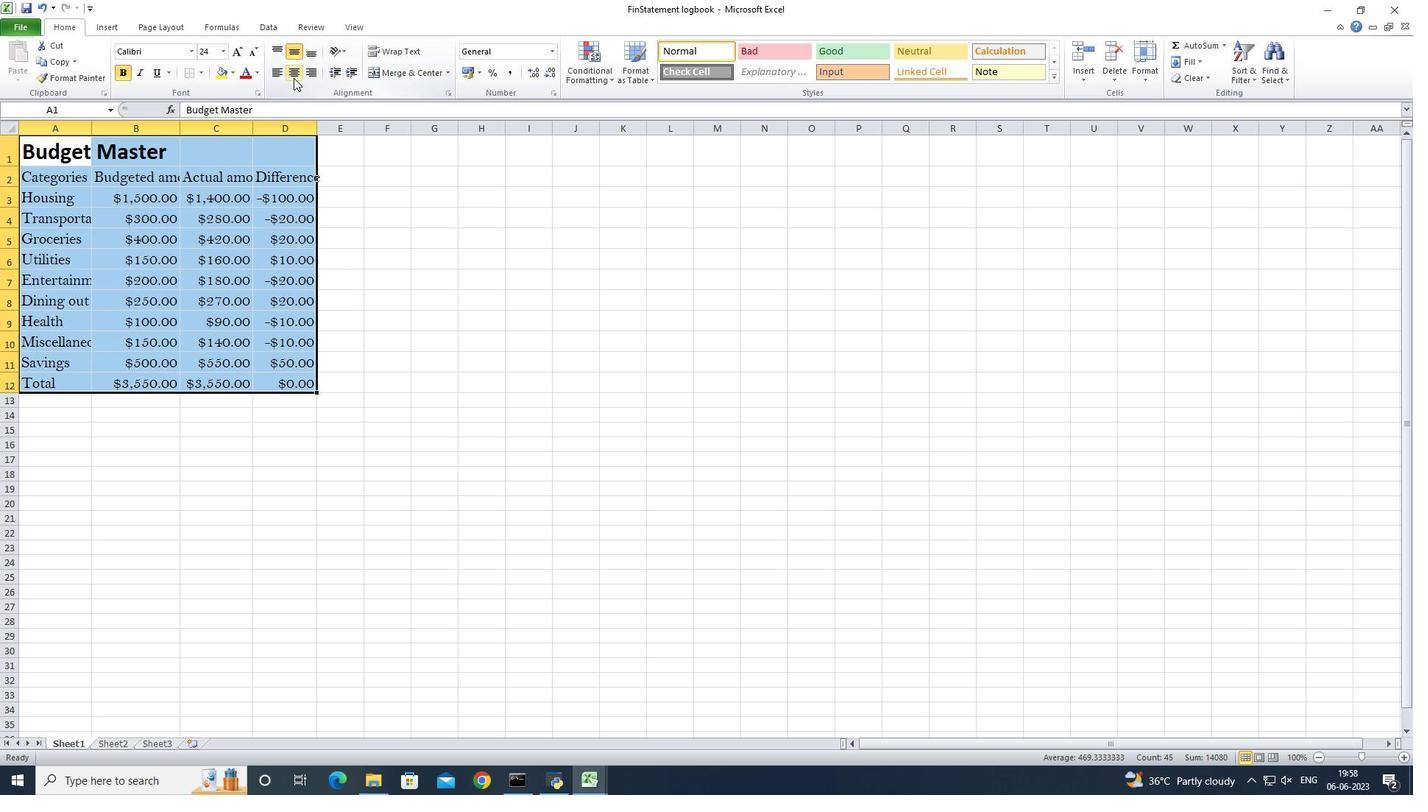 
Action: Mouse moved to (91, 128)
Screenshot: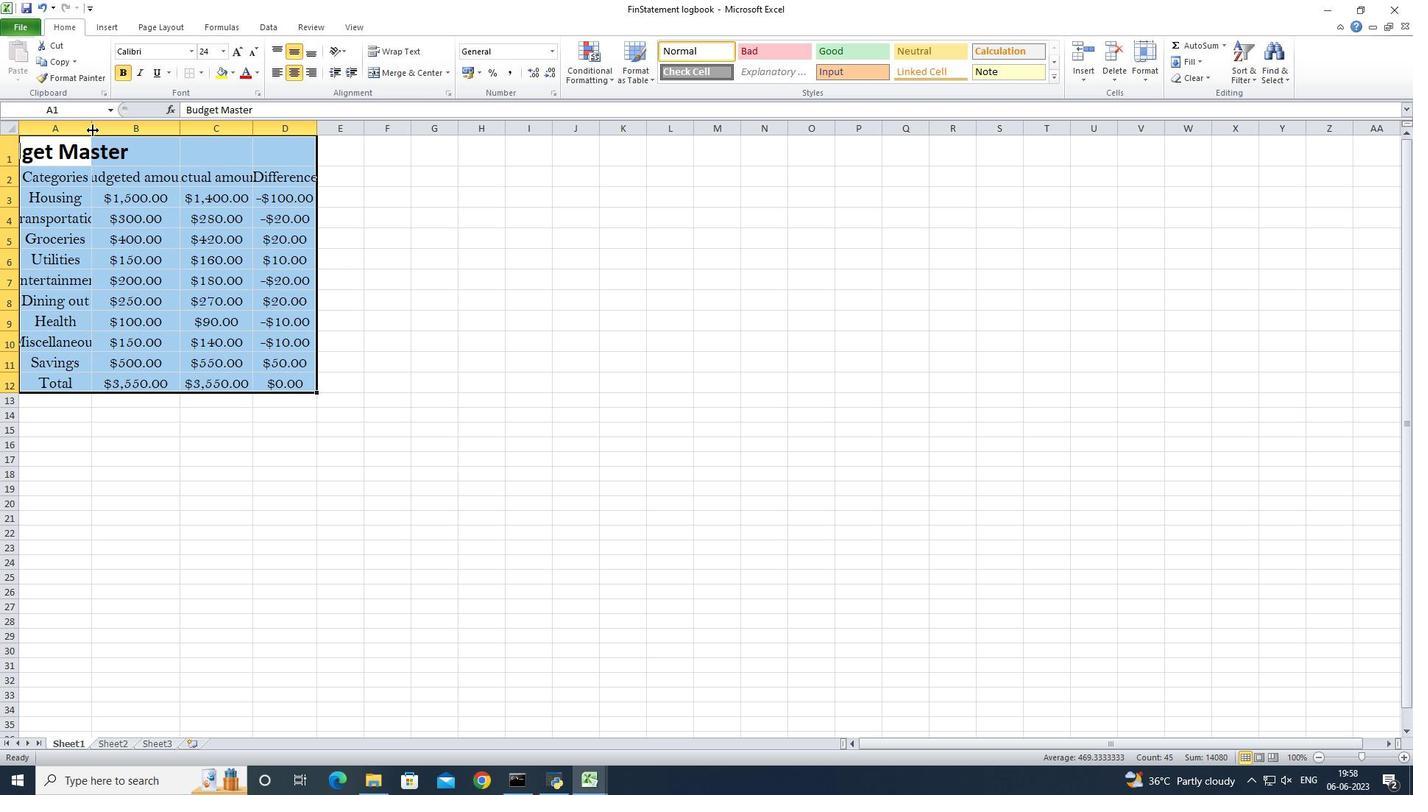 
Action: Mouse pressed left at (91, 128)
Screenshot: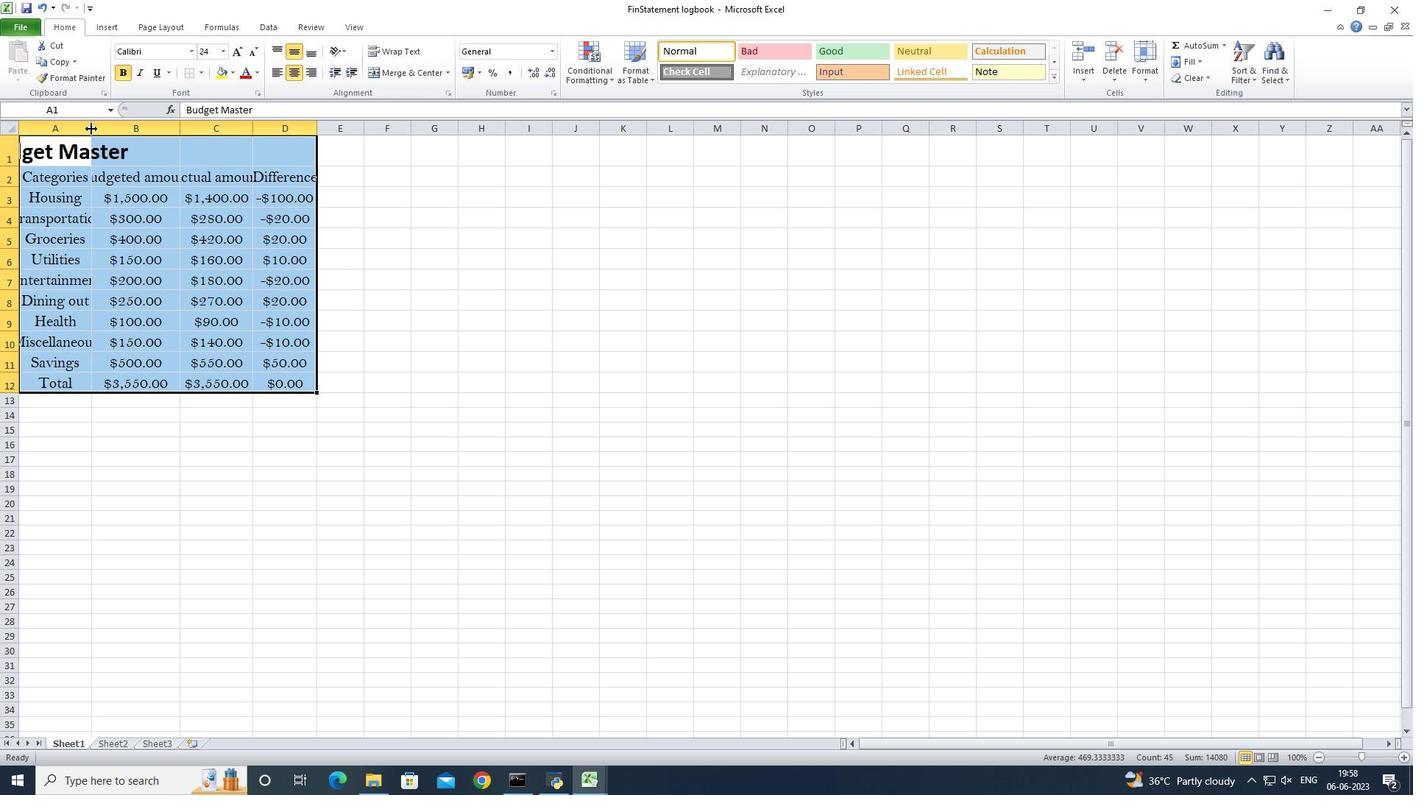 
Action: Mouse pressed left at (91, 128)
Screenshot: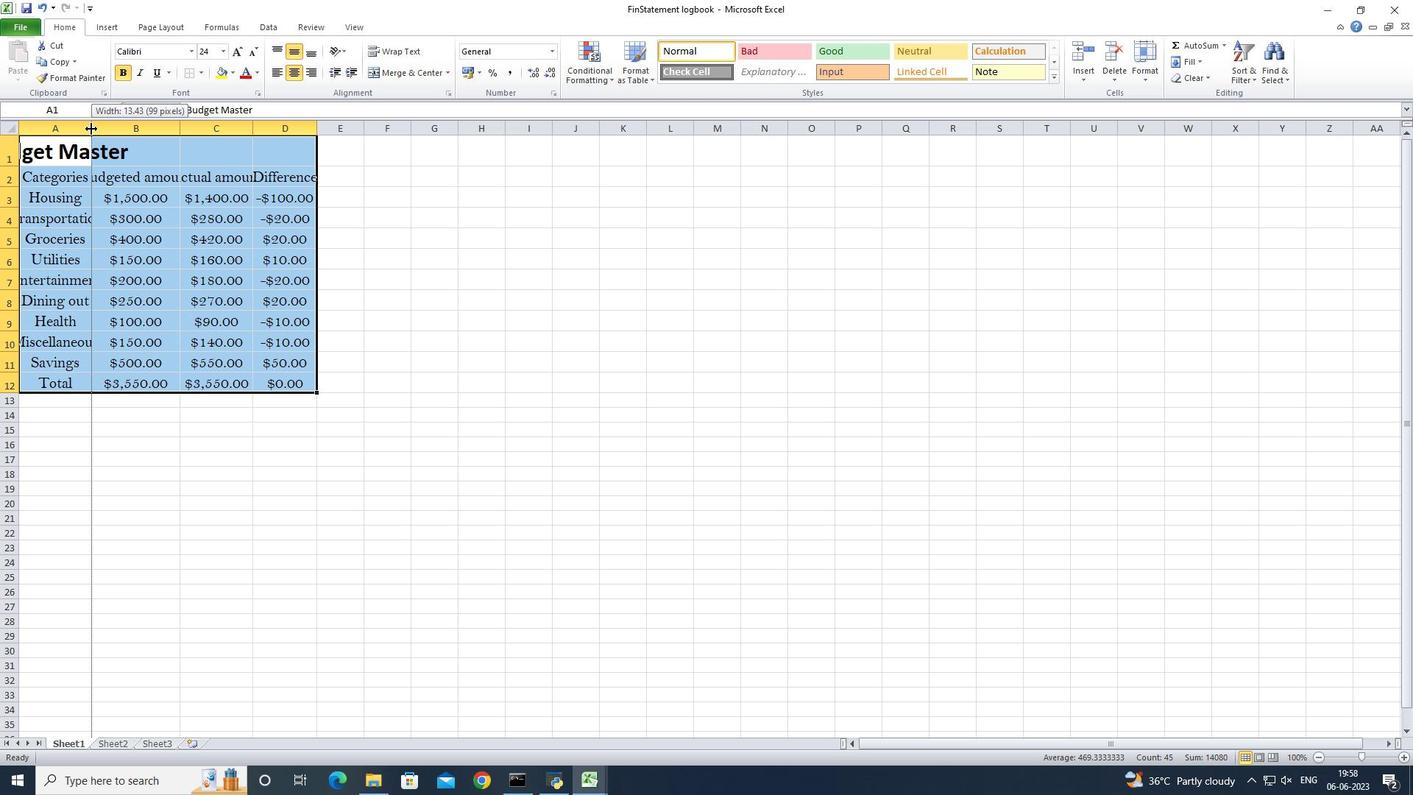 
Action: Mouse moved to (263, 132)
Screenshot: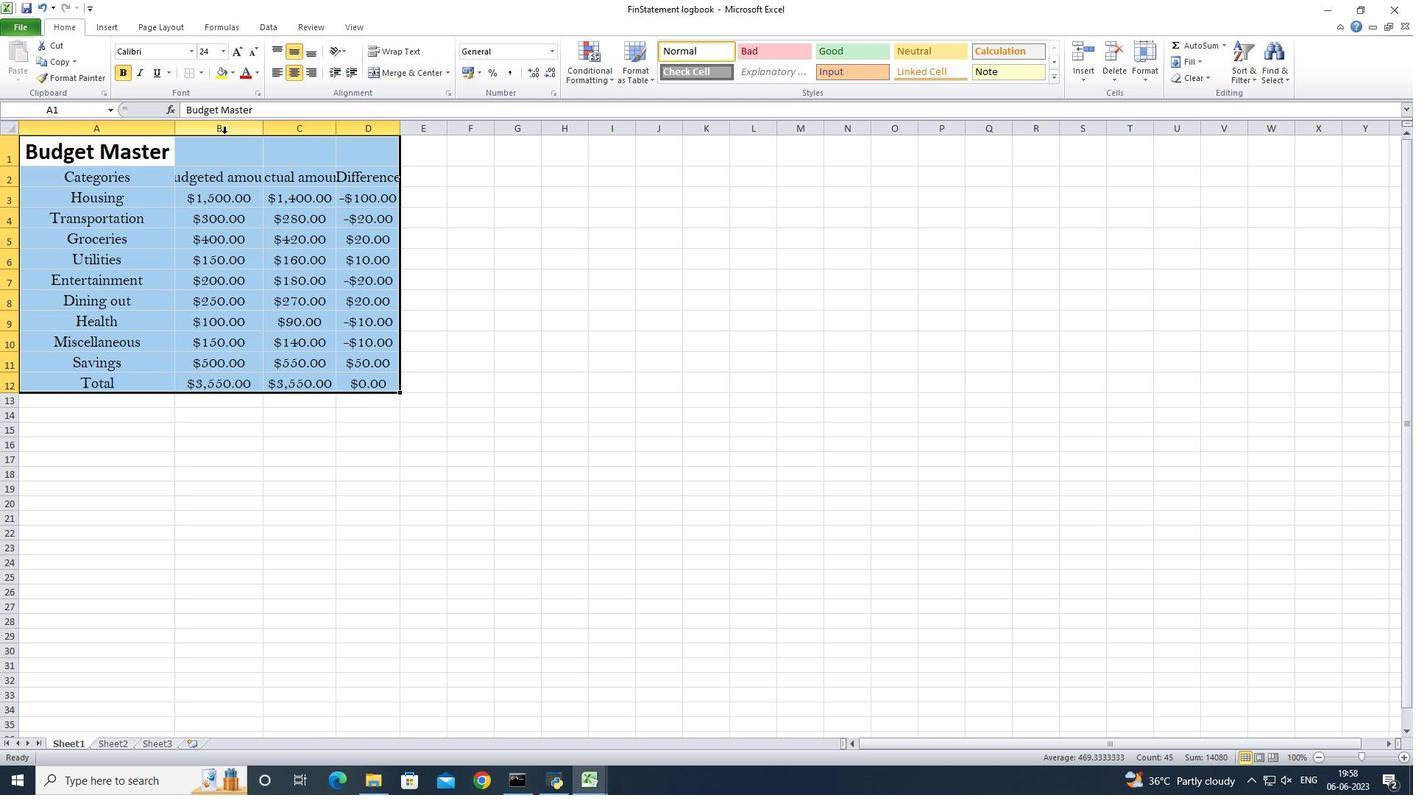 
Action: Mouse pressed left at (263, 132)
Screenshot: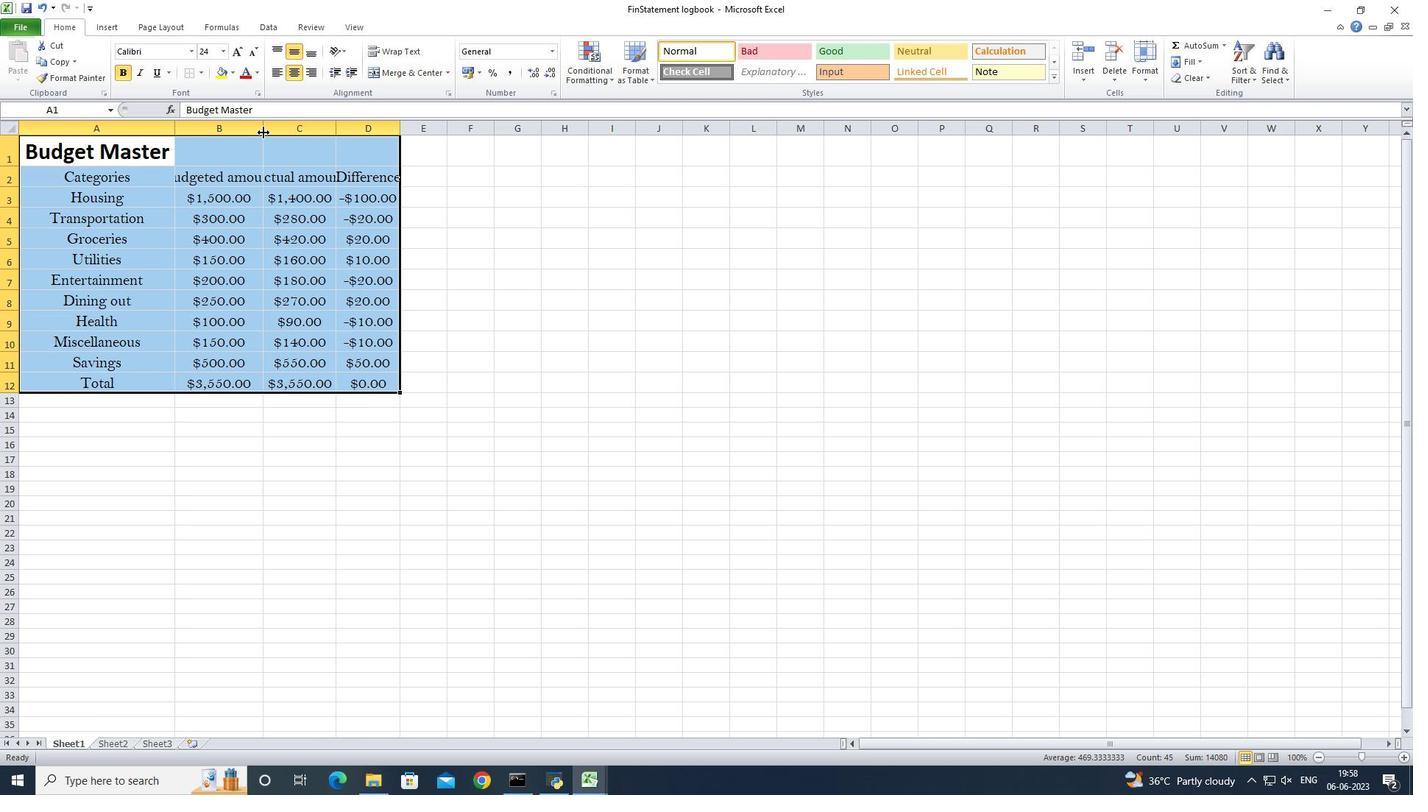 
Action: Mouse pressed left at (263, 132)
Screenshot: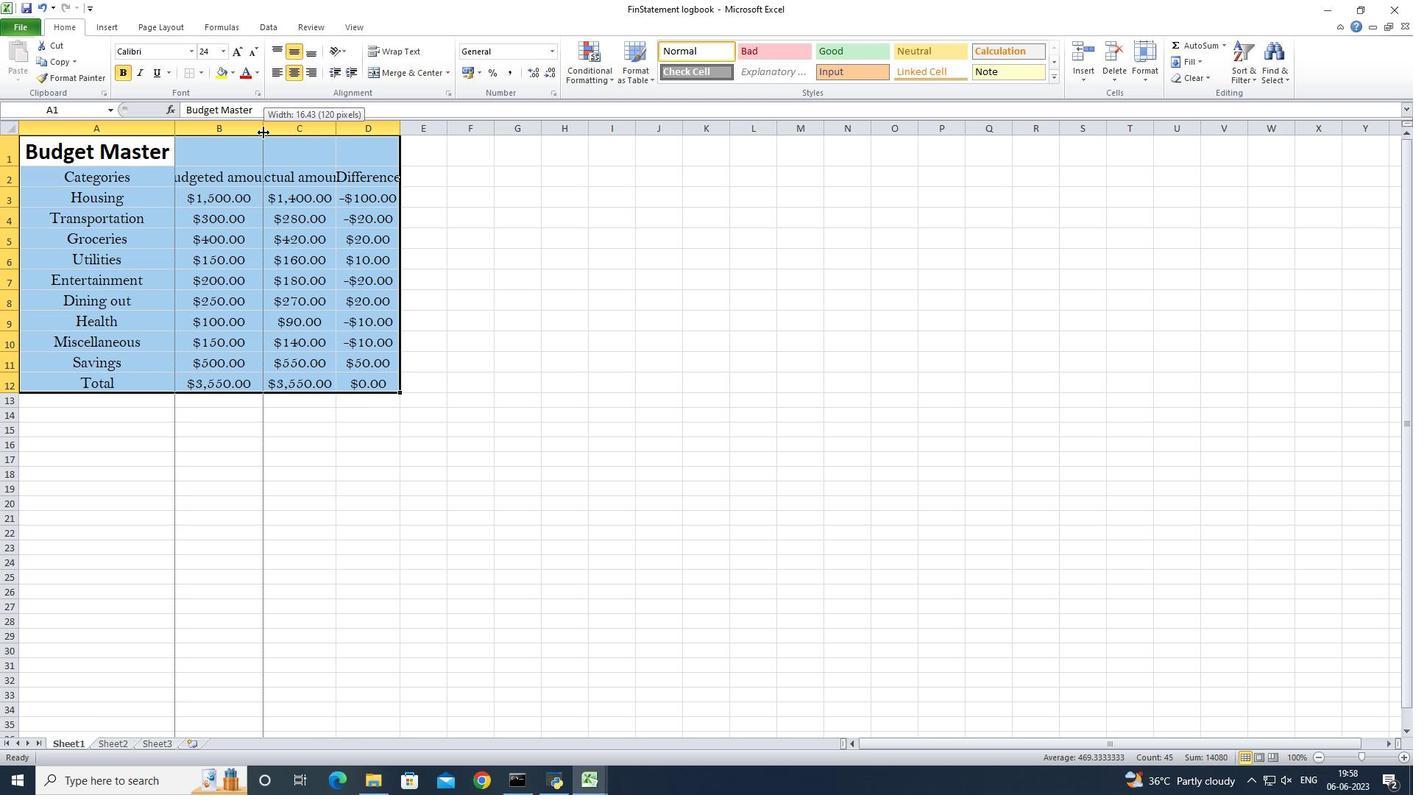 
Action: Mouse moved to (371, 128)
Screenshot: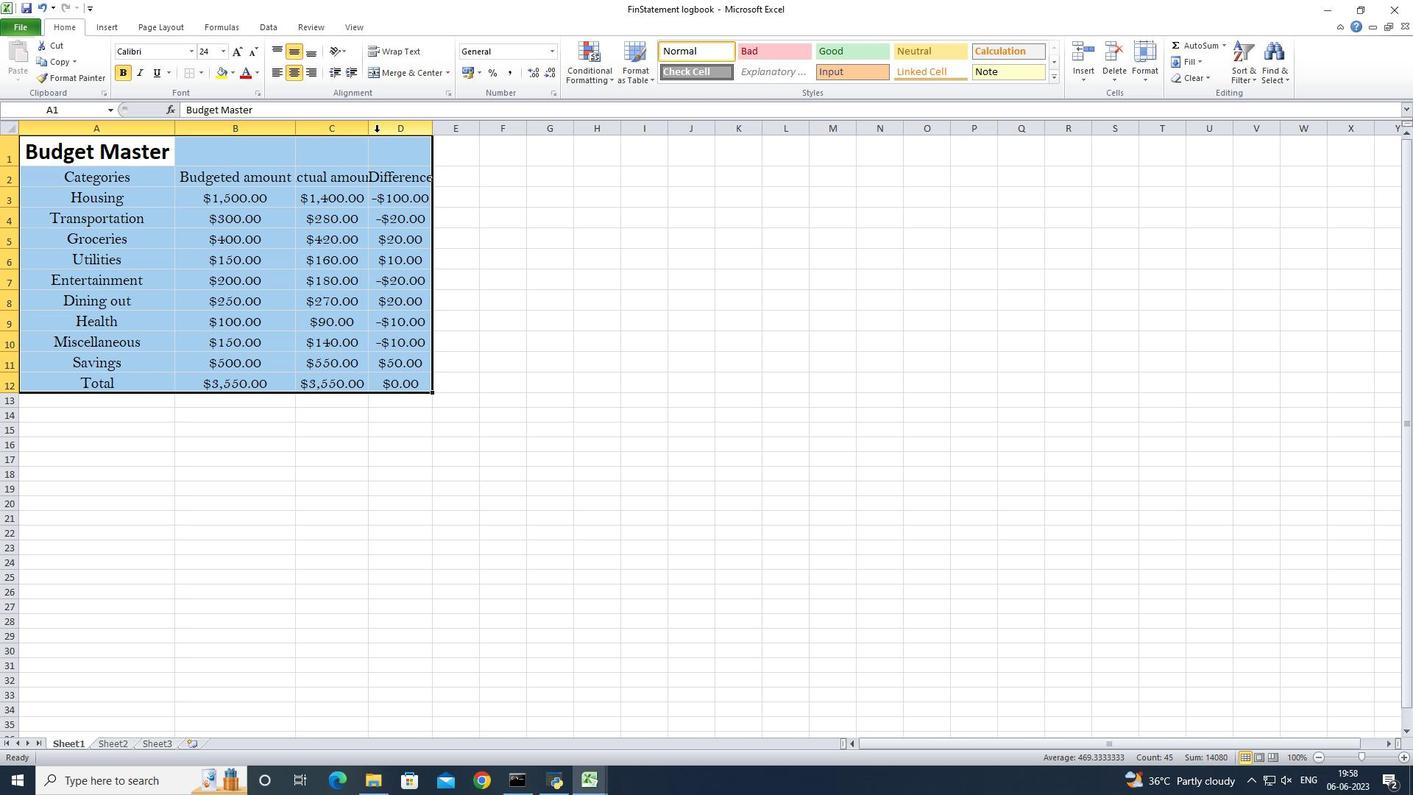 
Action: Mouse pressed left at (371, 128)
Screenshot: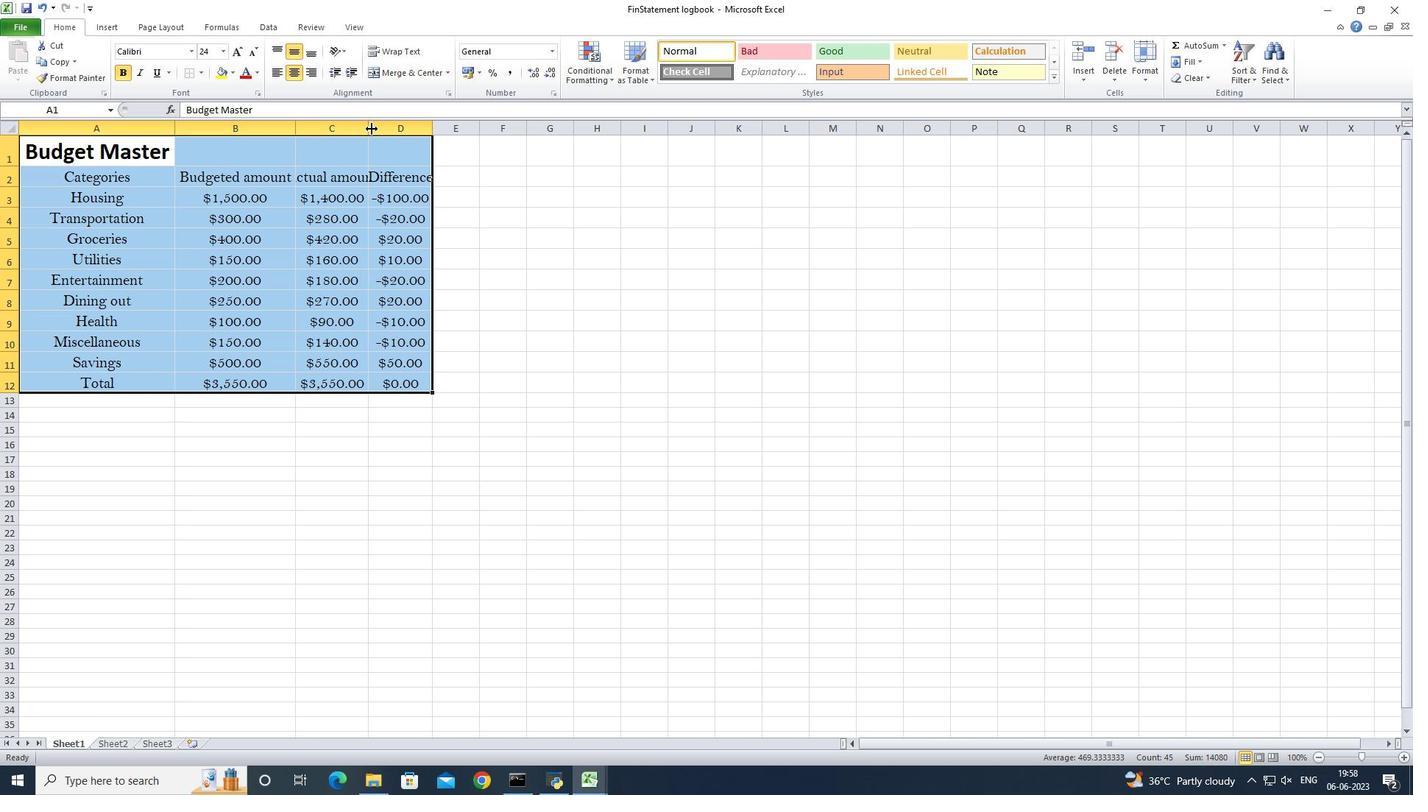 
Action: Mouse pressed left at (371, 128)
Screenshot: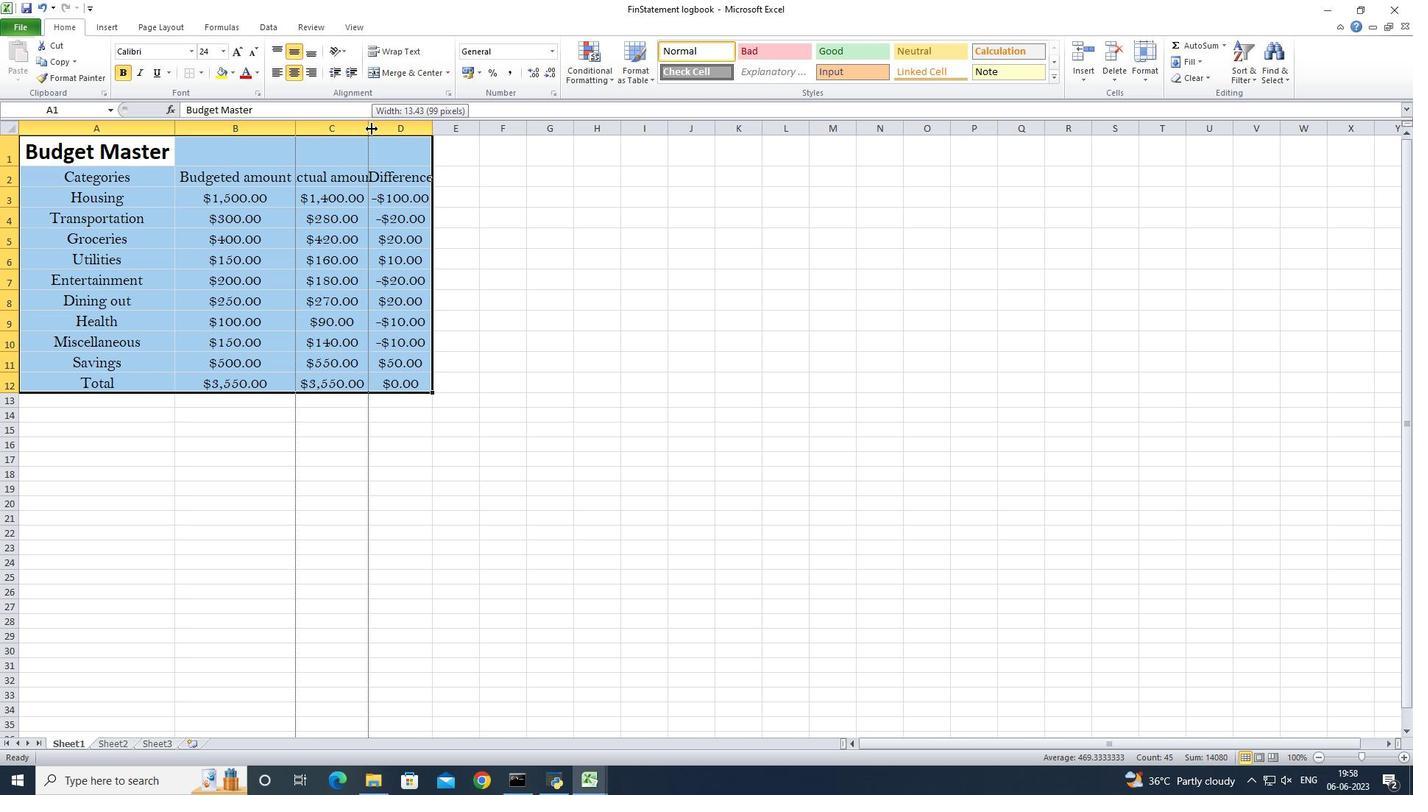 
Action: Mouse moved to (460, 128)
Screenshot: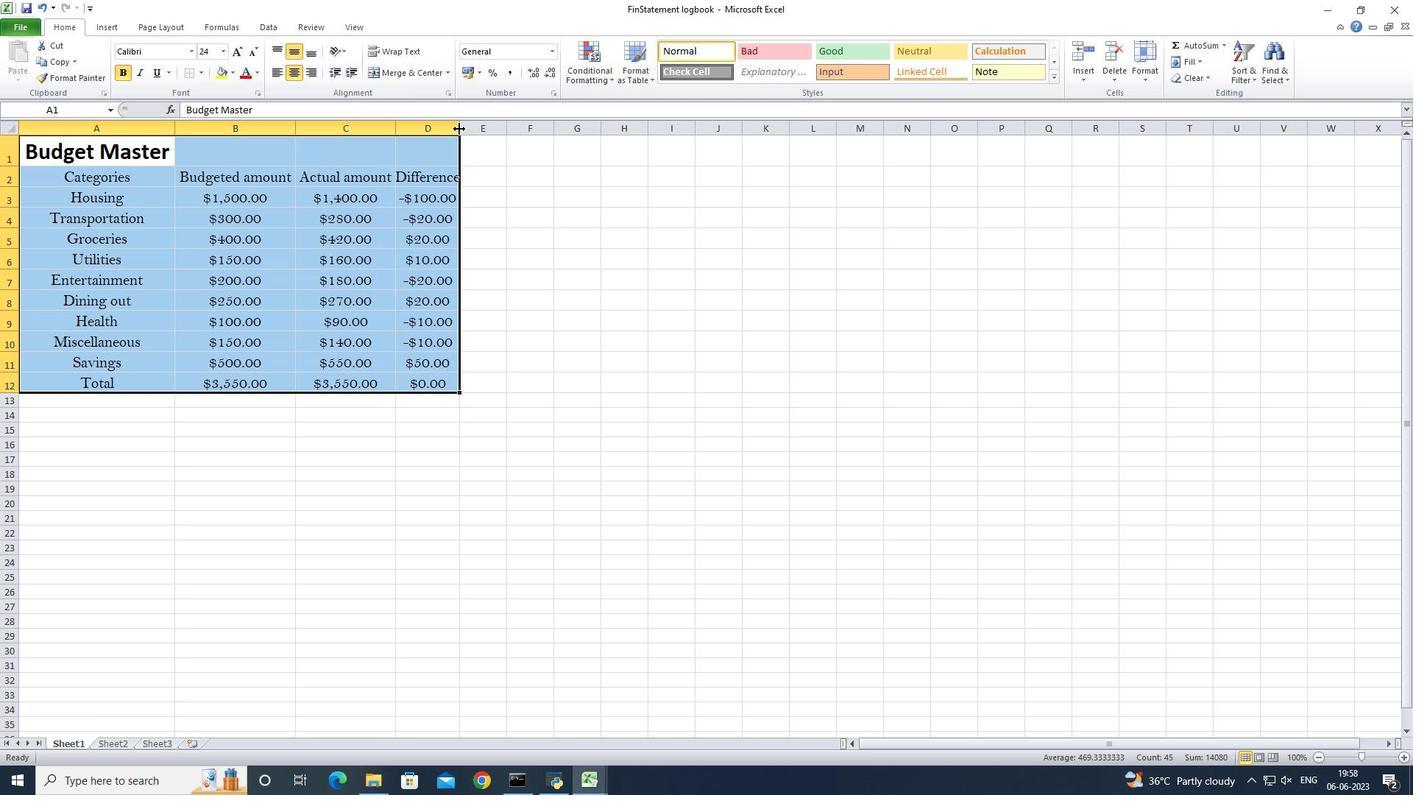 
Action: Mouse pressed left at (460, 128)
Screenshot: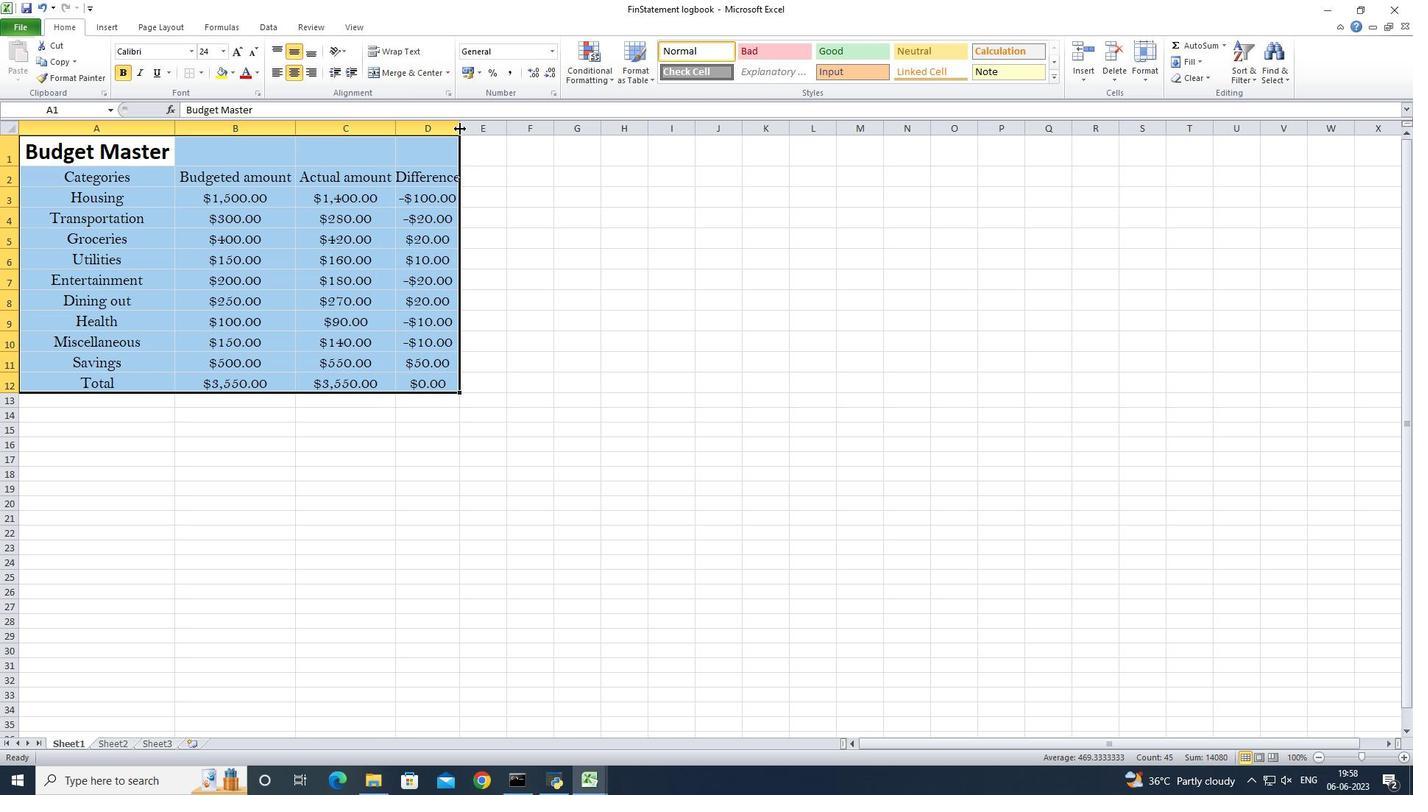 
Action: Mouse pressed left at (460, 128)
Screenshot: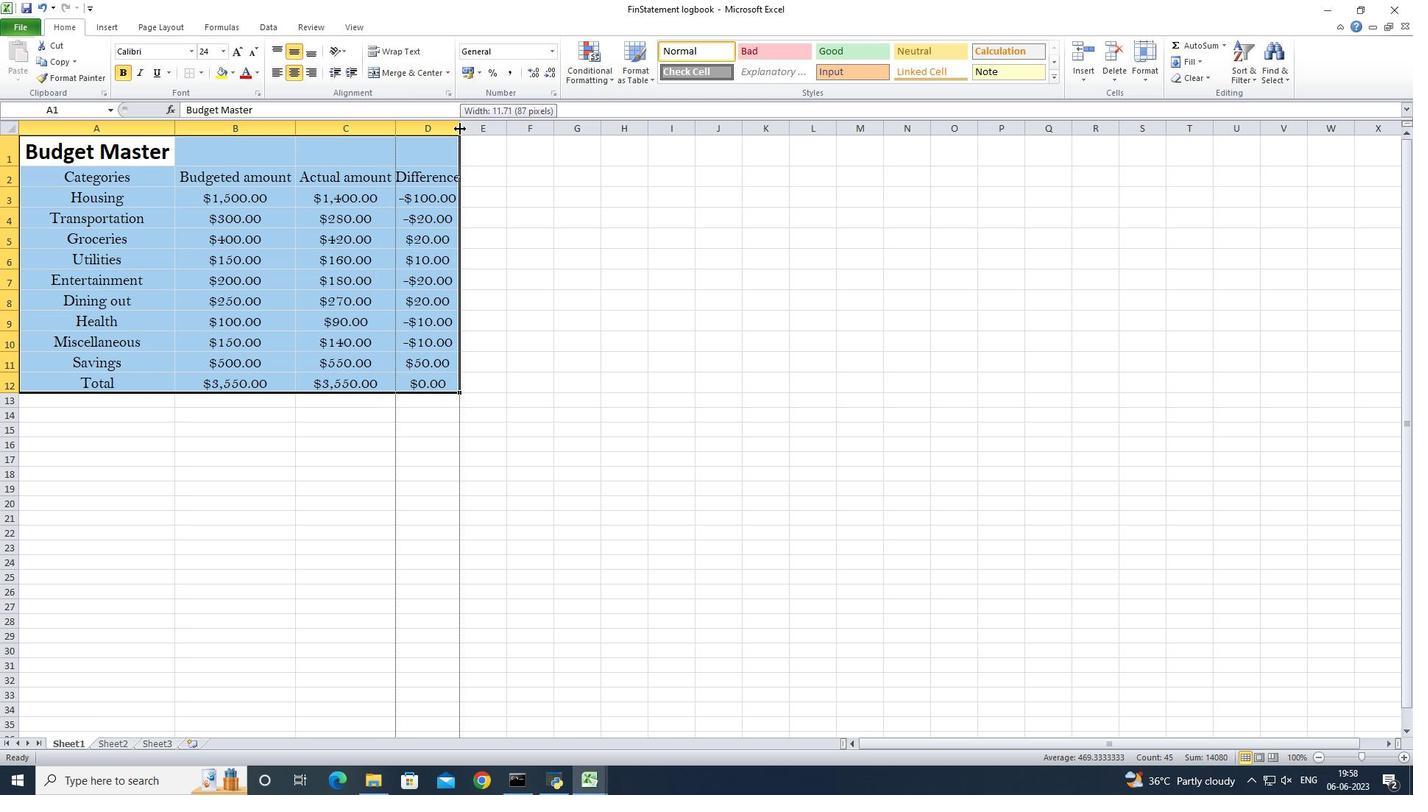 
Action: Mouse moved to (449, 175)
Screenshot: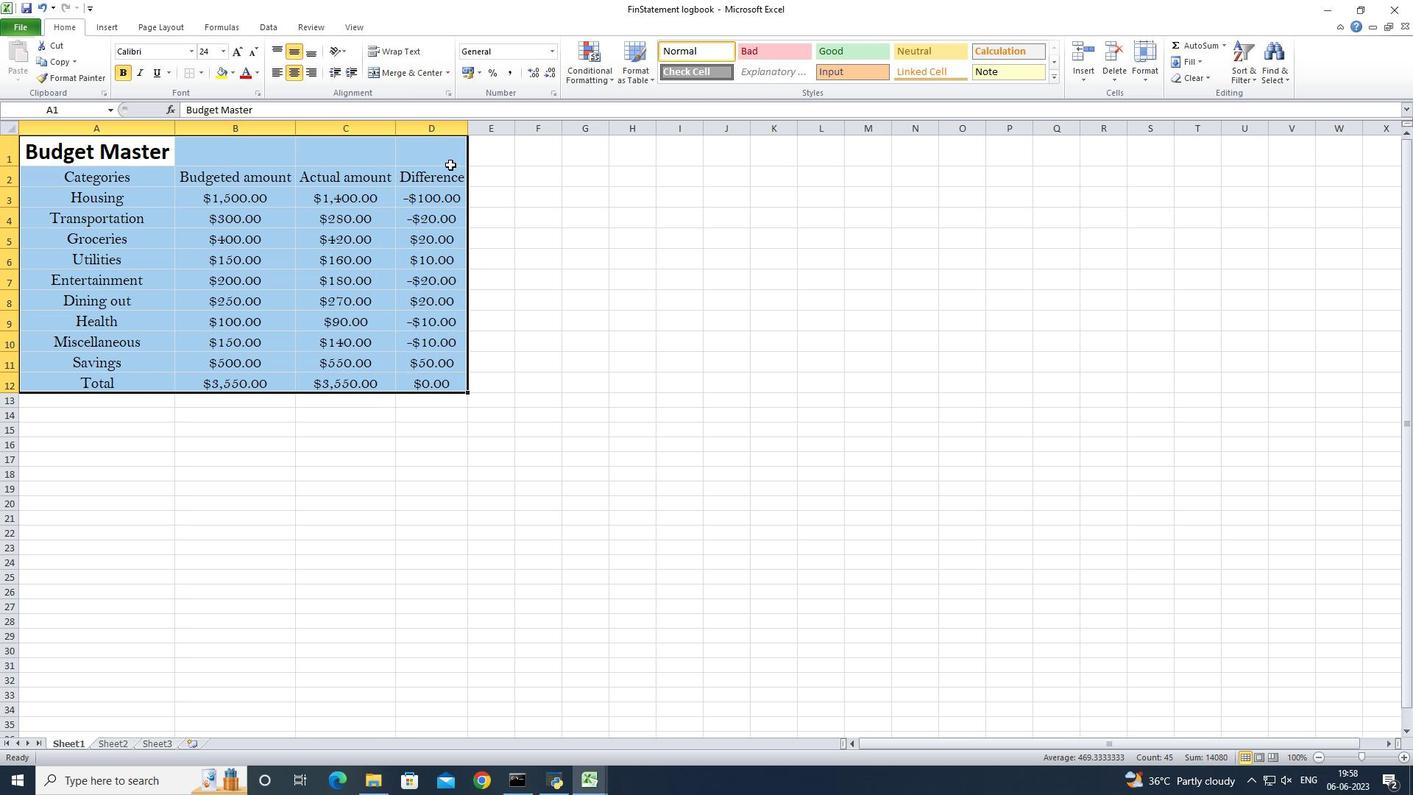 
Action: Key pressed ctrl+S
Screenshot: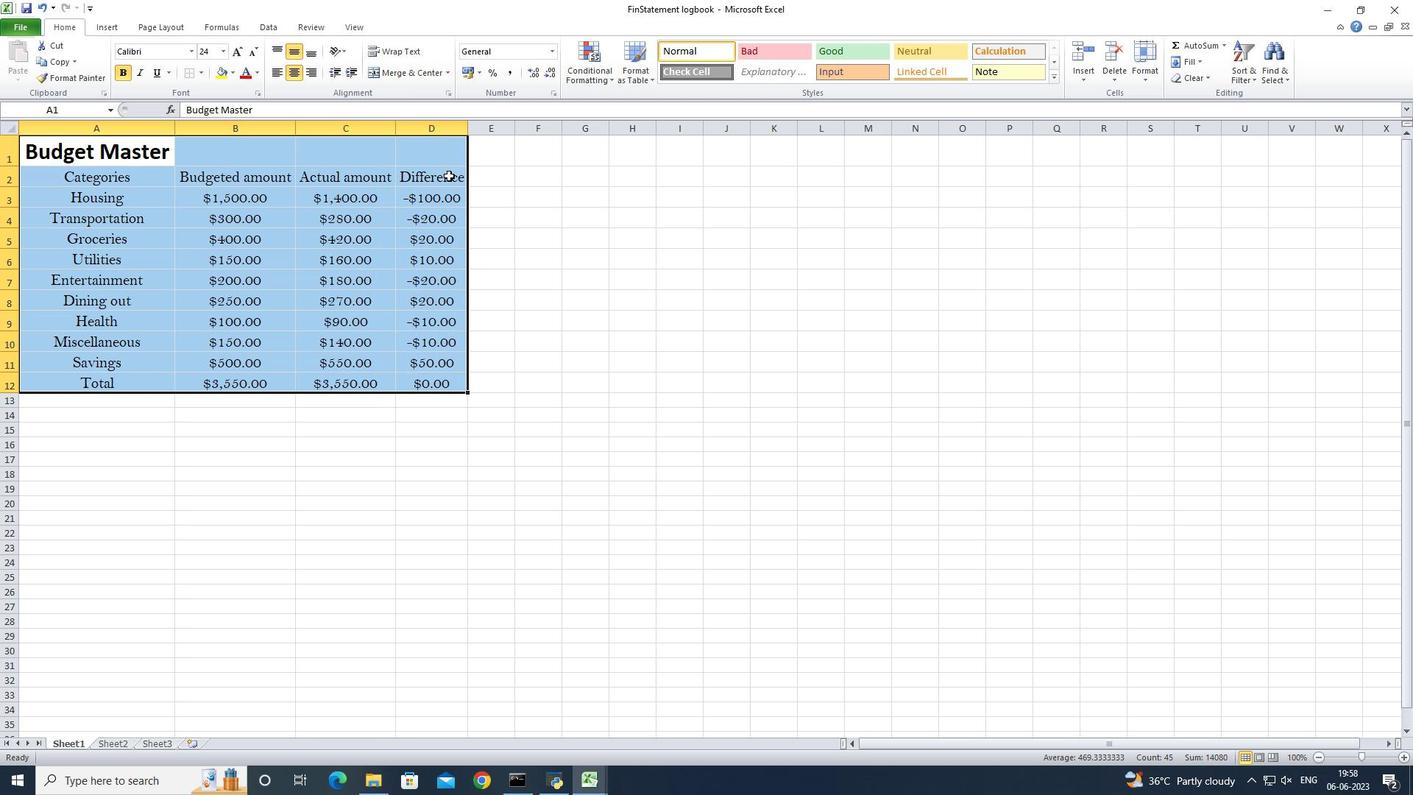 
